 Task: Open Card Activity Network Diagram Review in Board Data Visualization Software to Workspace Employee Engagement and add a team member Softage.3@softage.net, a label Blue, a checklist Customer Relationship Management, an attachment from your computer, a color Blue and finally, add a card description 'Plan and execute company team-building retreat with a focus on work-life balance' and a comment 'Let us approach this task with a sense of enthusiasm and passion, embracing the challenge and the opportunity it presents.'. Add a start date 'Jan 07, 1900' with a due date 'Jan 14, 1900'
Action: Mouse moved to (462, 145)
Screenshot: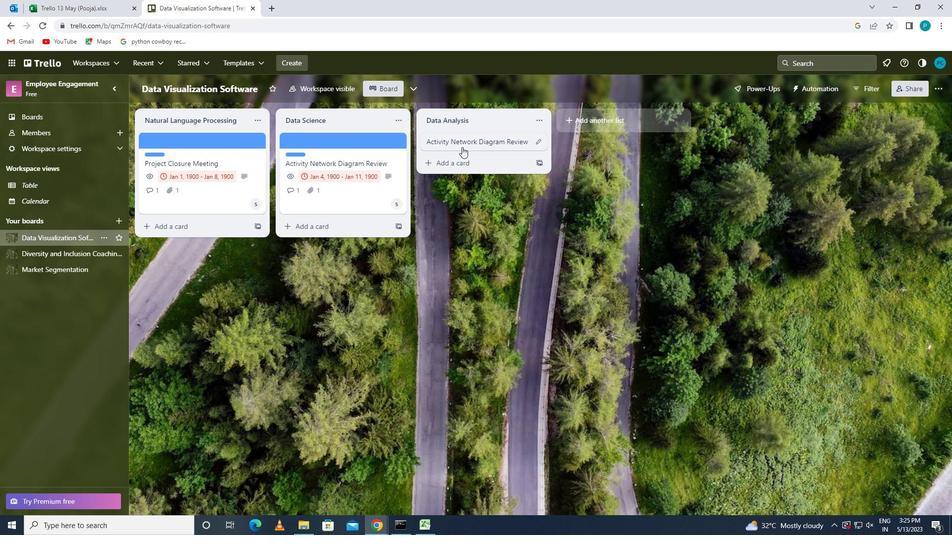 
Action: Mouse pressed left at (462, 145)
Screenshot: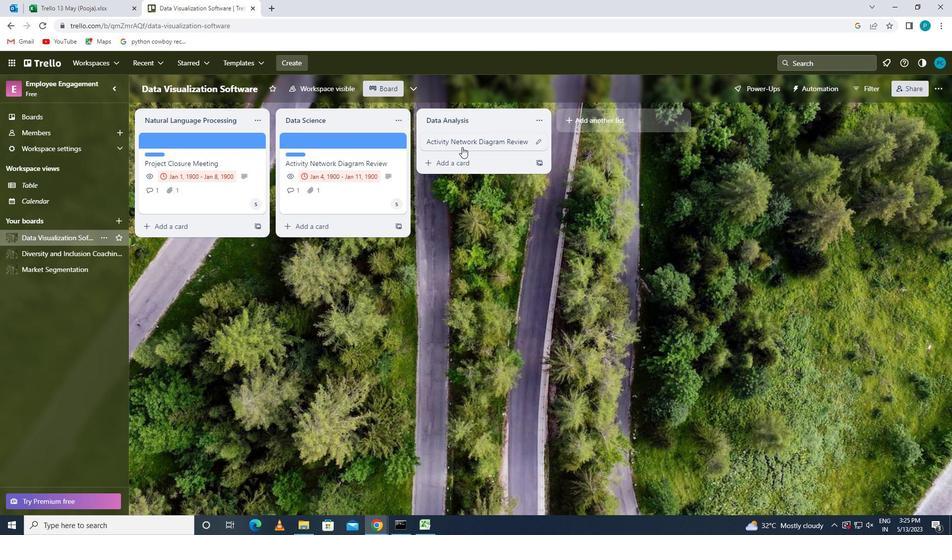 
Action: Mouse moved to (617, 172)
Screenshot: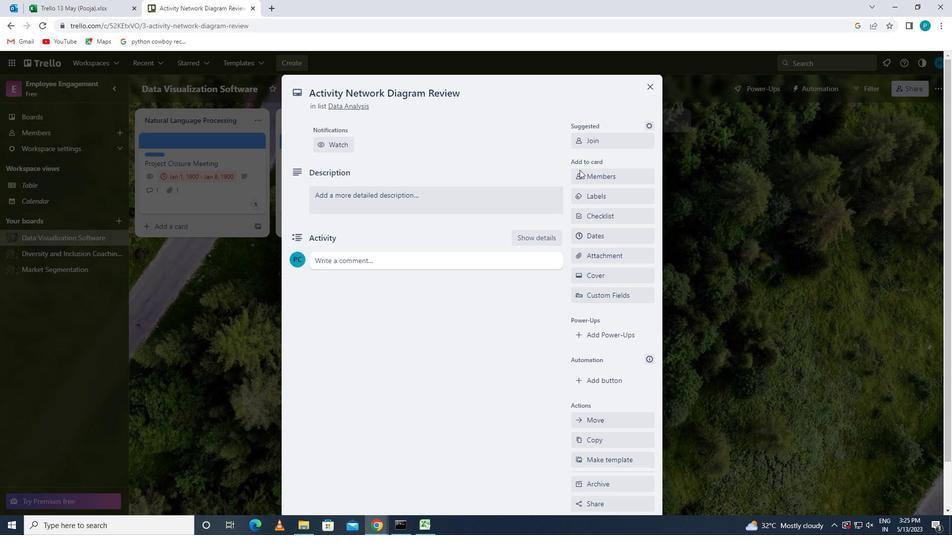 
Action: Mouse pressed left at (617, 172)
Screenshot: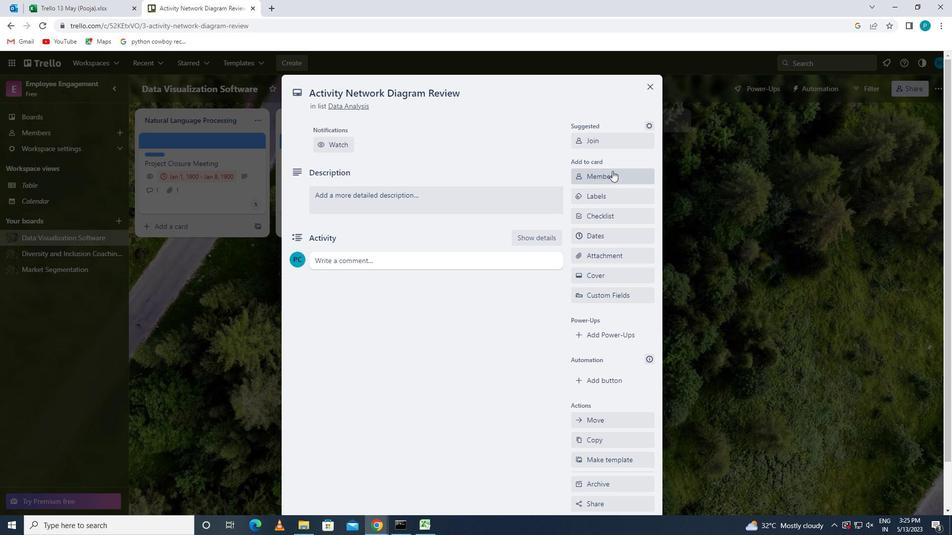 
Action: Key pressed <Key.caps_lock>s<Key.caps_lock>oftage.3<Key.shift>@SOFTAGE.NET
Screenshot: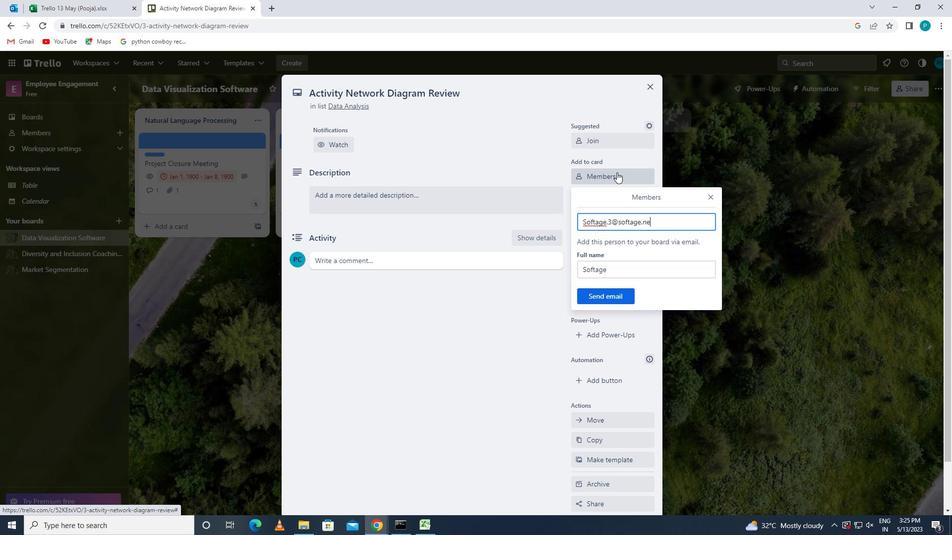 
Action: Mouse moved to (626, 291)
Screenshot: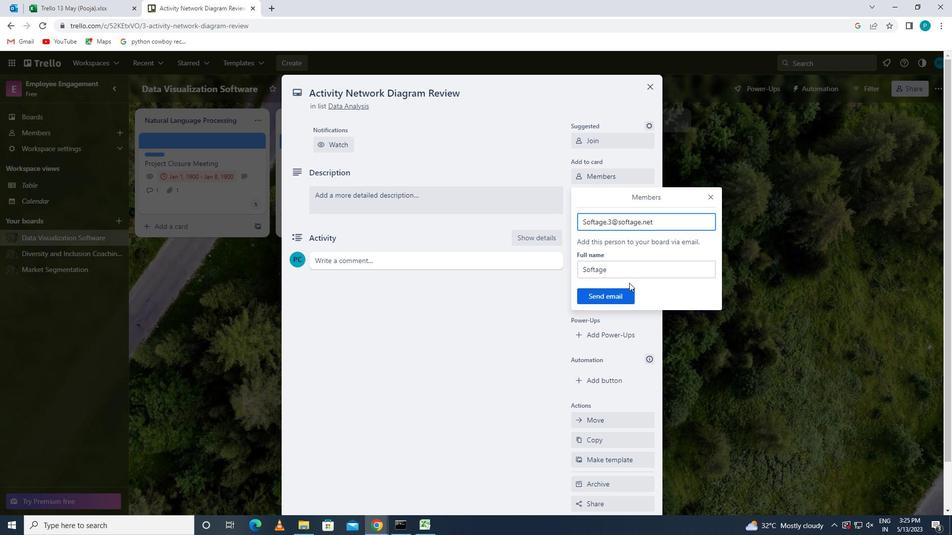 
Action: Mouse pressed left at (626, 291)
Screenshot: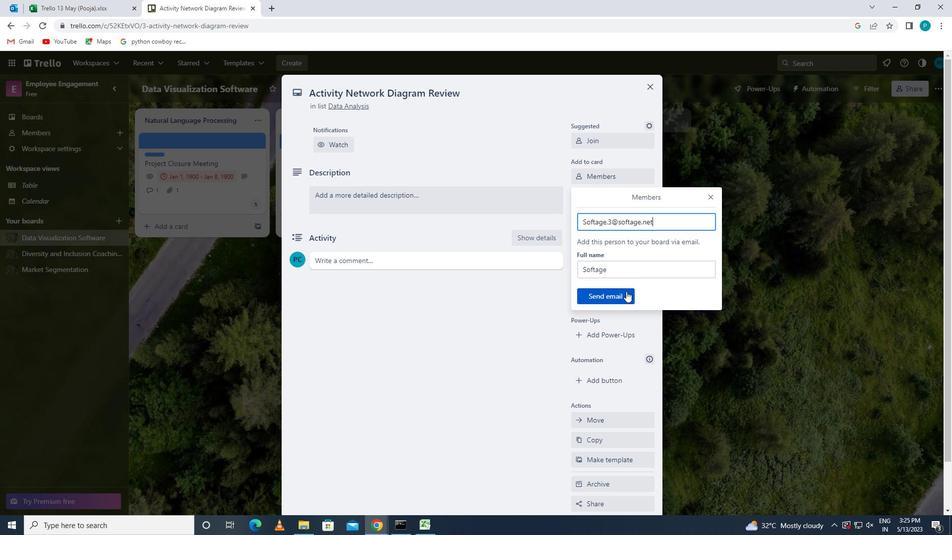 
Action: Mouse moved to (607, 203)
Screenshot: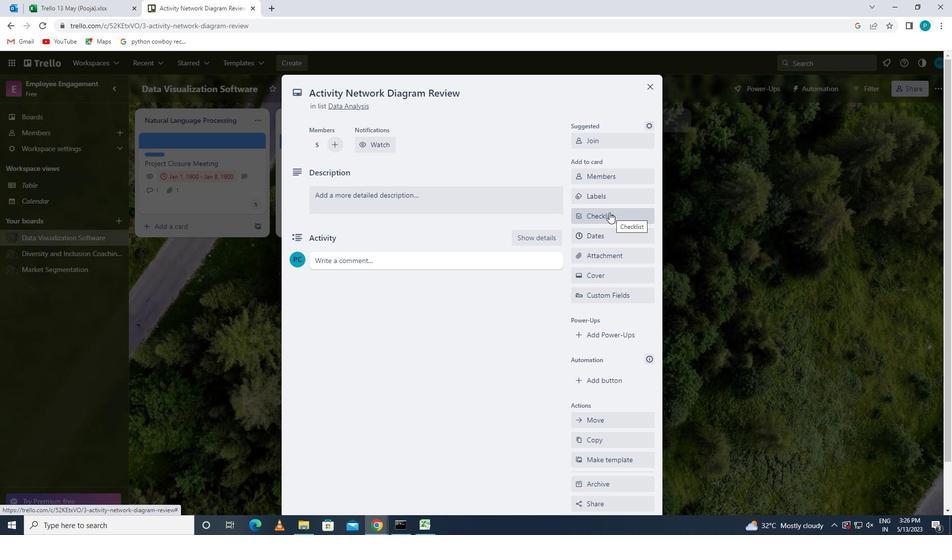 
Action: Mouse pressed left at (607, 203)
Screenshot: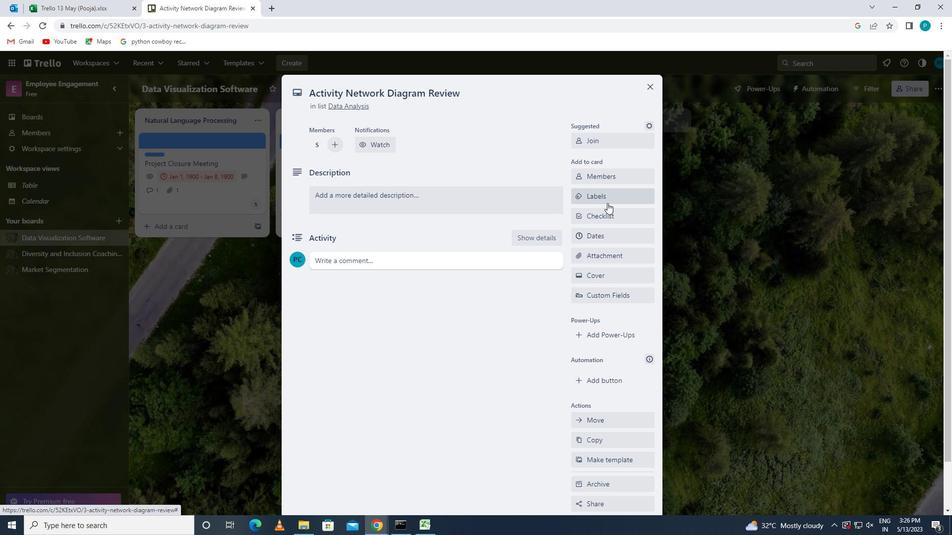 
Action: Mouse moved to (609, 389)
Screenshot: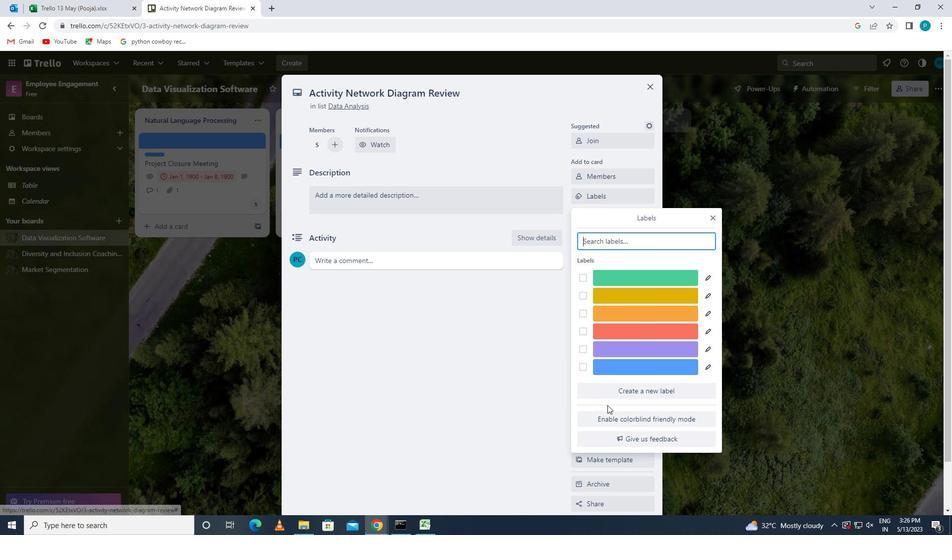 
Action: Mouse pressed left at (609, 389)
Screenshot: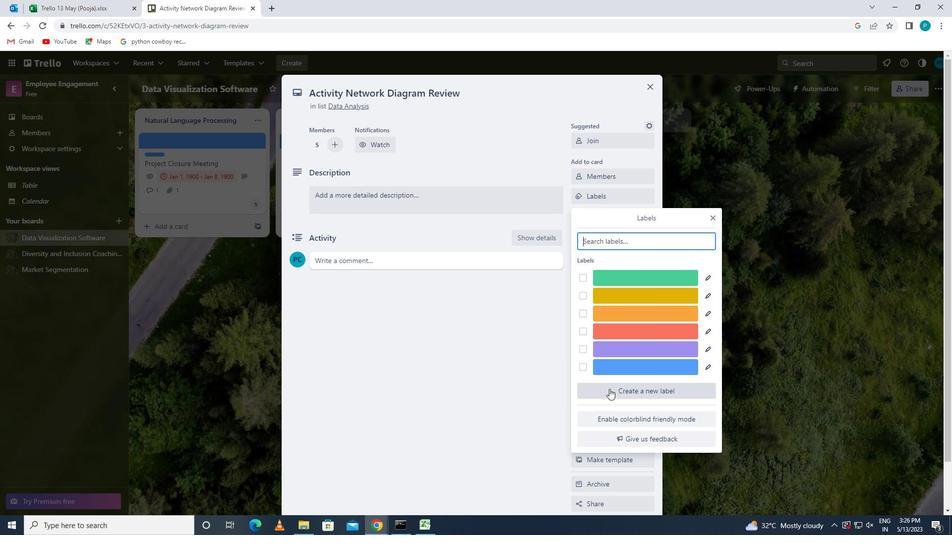 
Action: Mouse moved to (589, 411)
Screenshot: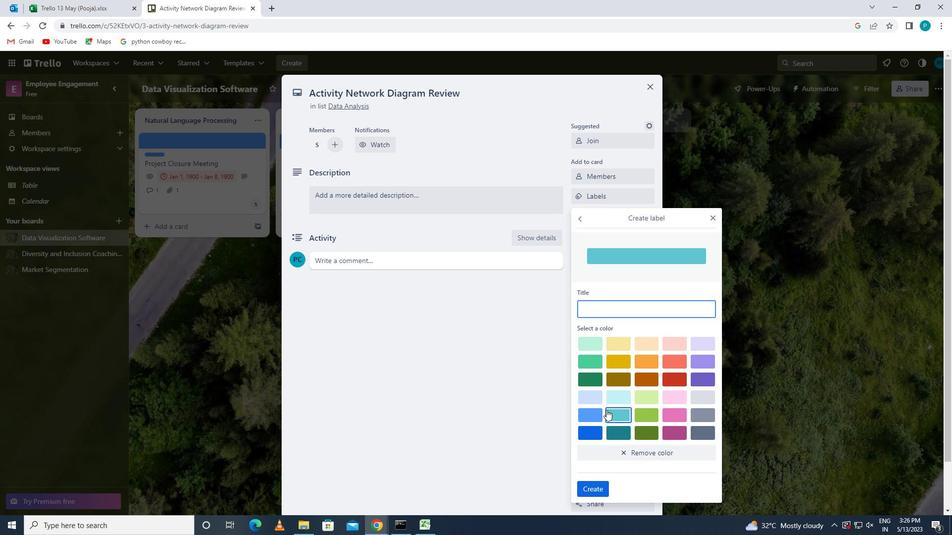 
Action: Mouse pressed left at (589, 411)
Screenshot: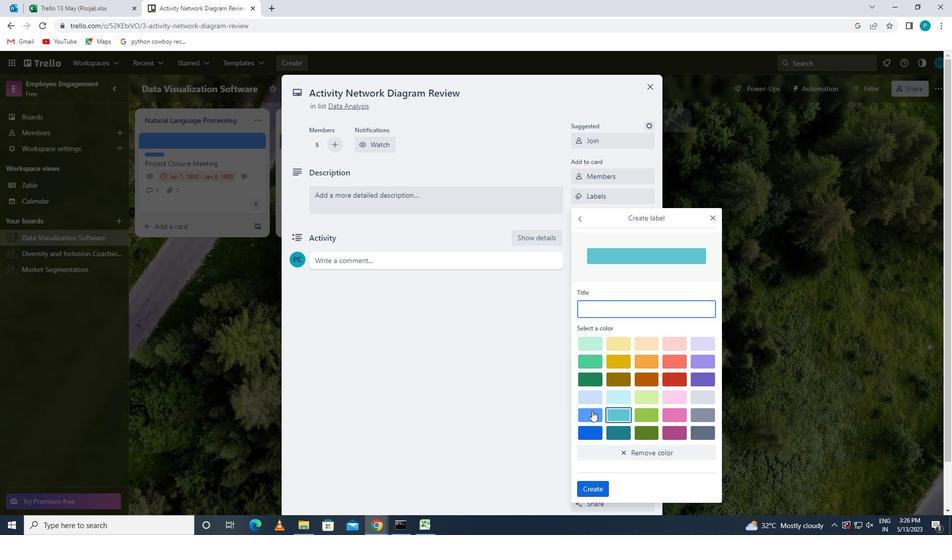 
Action: Mouse moved to (582, 486)
Screenshot: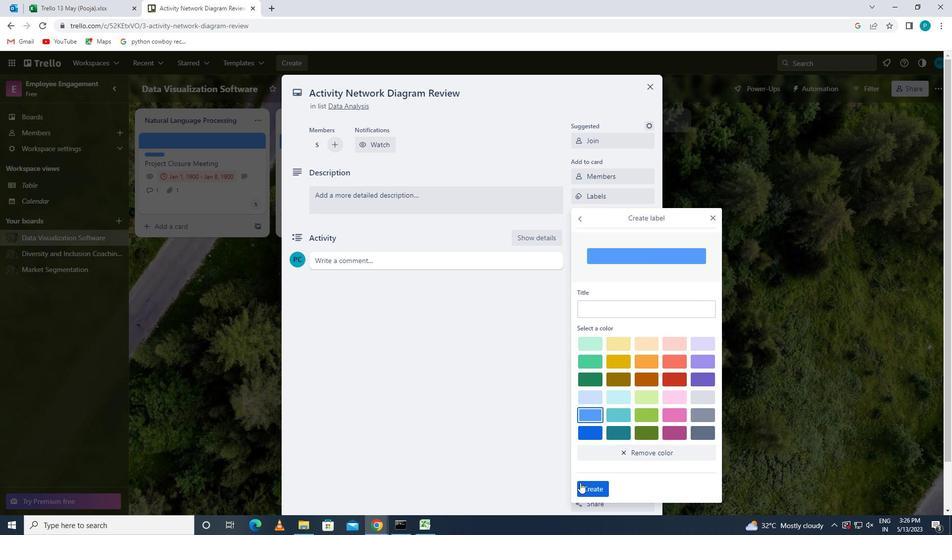 
Action: Mouse pressed left at (582, 486)
Screenshot: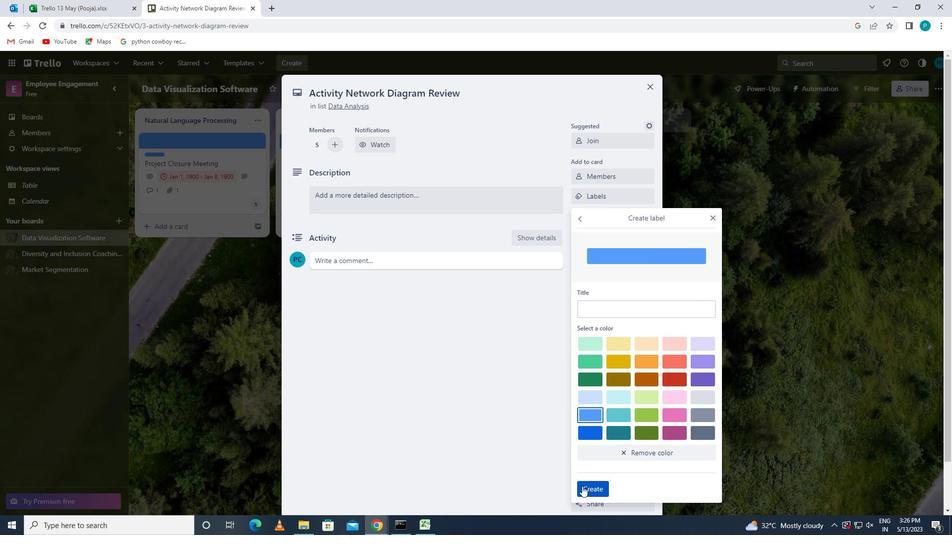 
Action: Mouse moved to (713, 218)
Screenshot: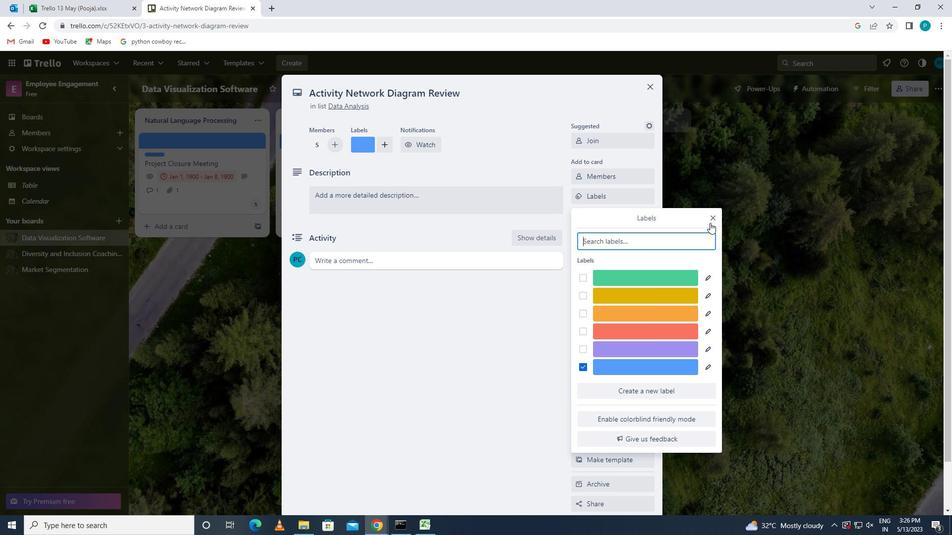 
Action: Mouse pressed left at (713, 218)
Screenshot: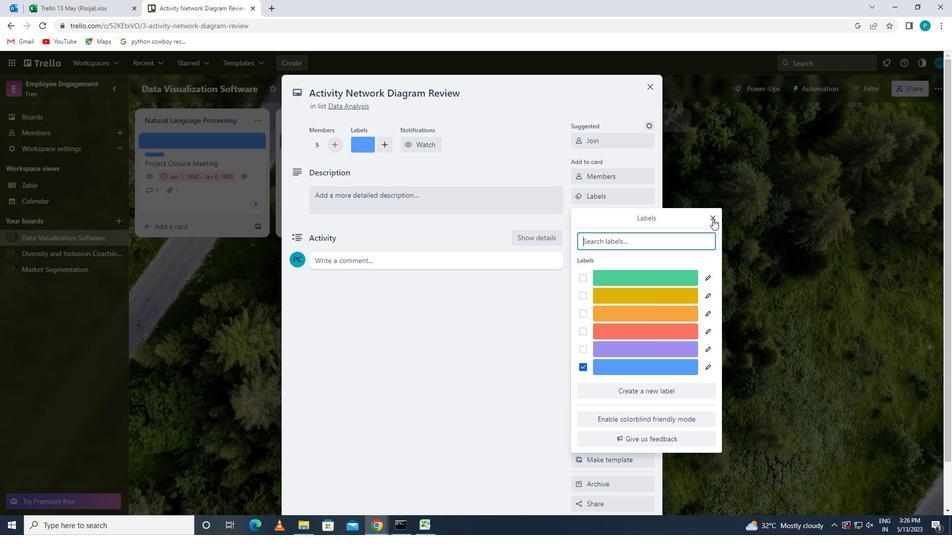 
Action: Mouse moved to (612, 213)
Screenshot: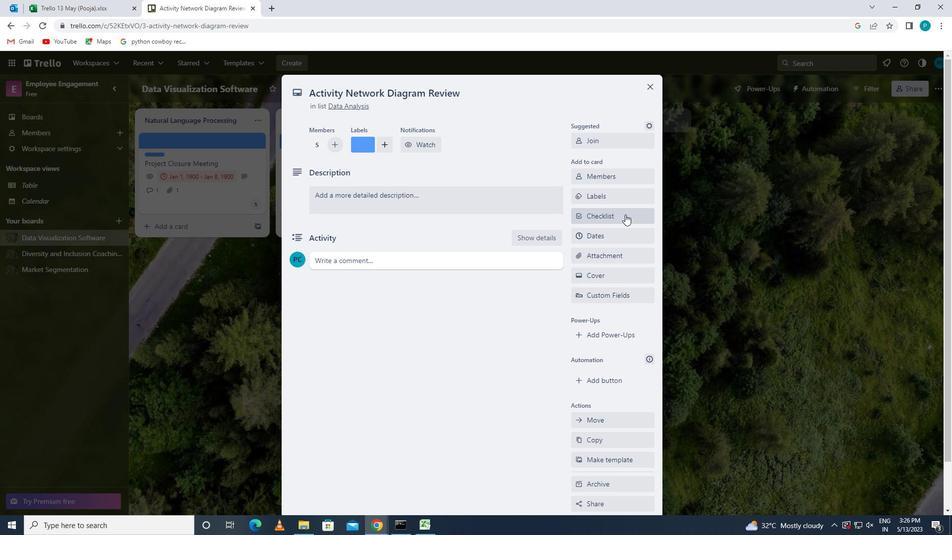 
Action: Mouse pressed left at (612, 213)
Screenshot: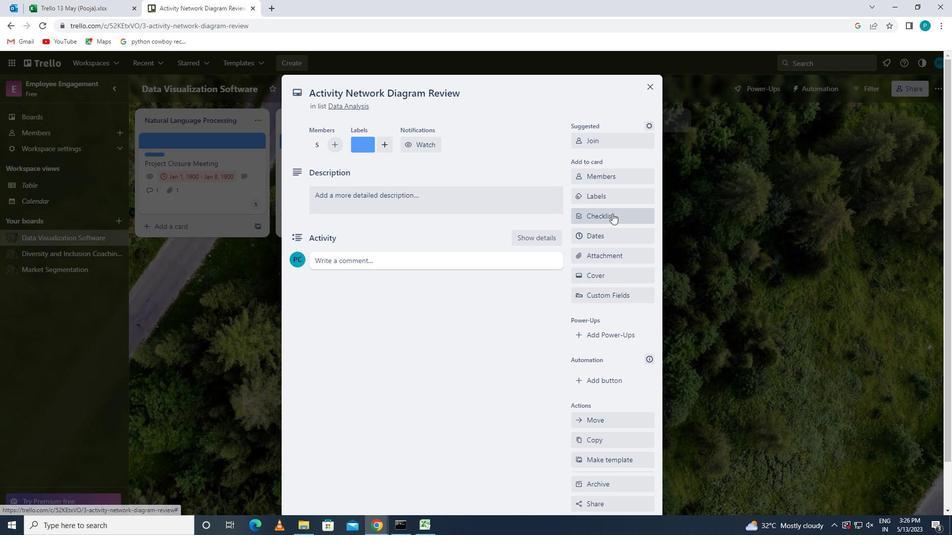 
Action: Mouse moved to (620, 260)
Screenshot: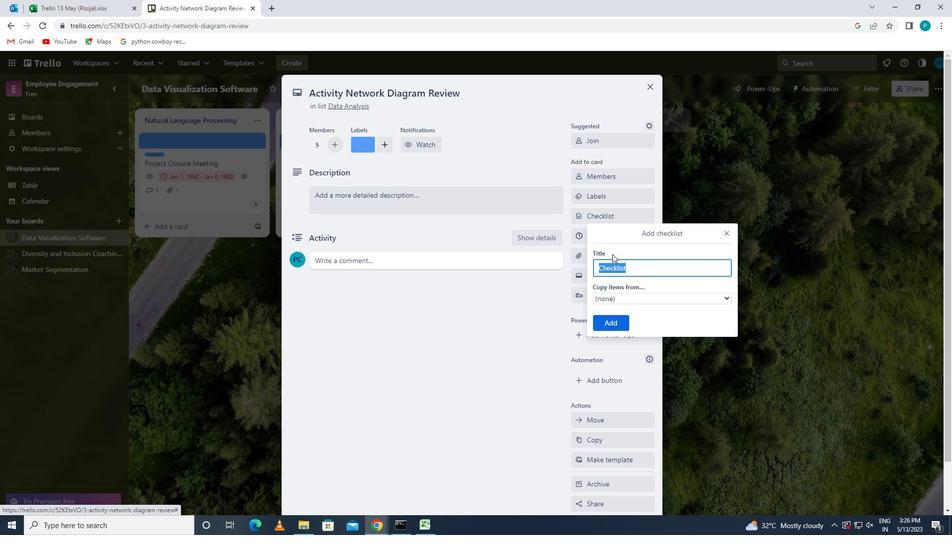 
Action: Key pressed <Key.caps_lock>C<Key.caps_lock>USTOMER<Key.space><Key.caps_lock>R<Key.caps_lock>ELATIONSHIP<Key.space><Key.caps_lock>M<Key.caps_lock>ANAGEMENT
Screenshot: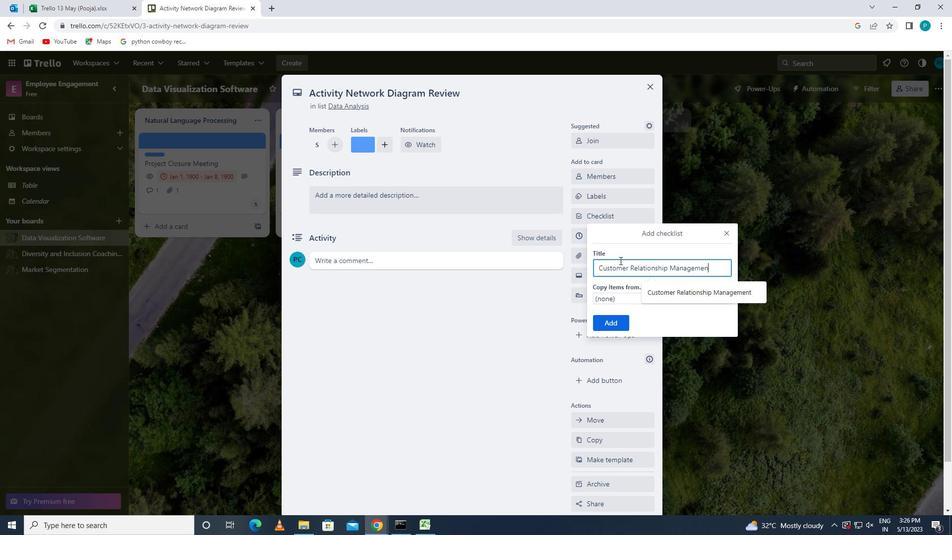 
Action: Mouse moved to (607, 317)
Screenshot: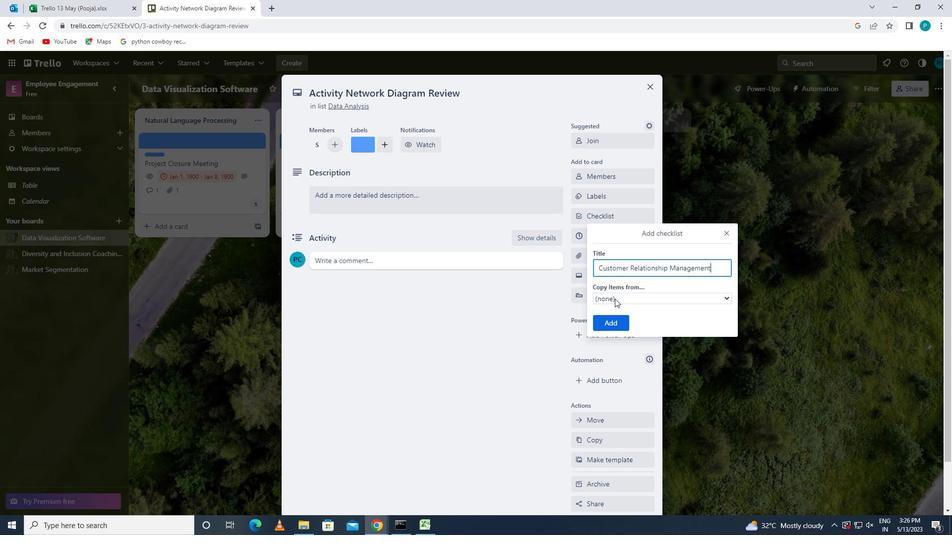 
Action: Mouse pressed left at (607, 317)
Screenshot: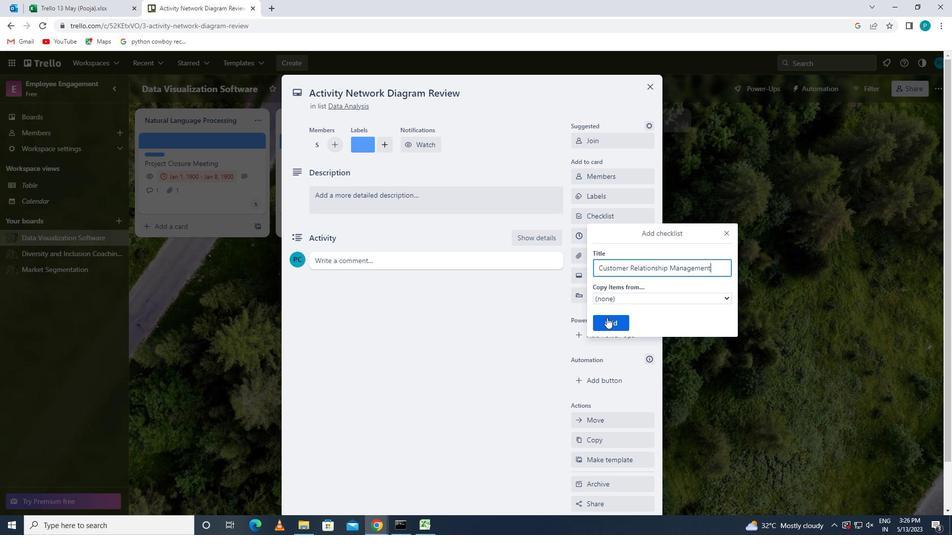 
Action: Mouse moved to (592, 254)
Screenshot: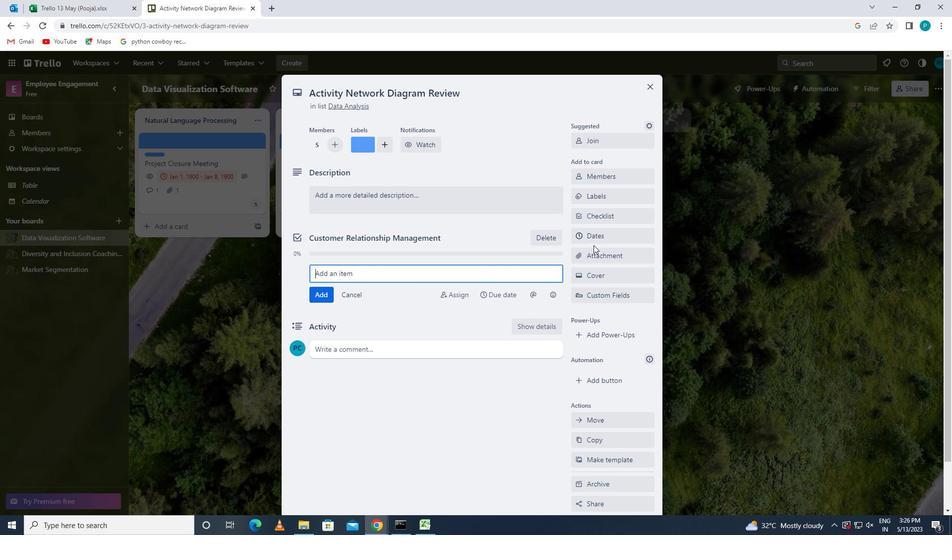 
Action: Mouse pressed left at (592, 254)
Screenshot: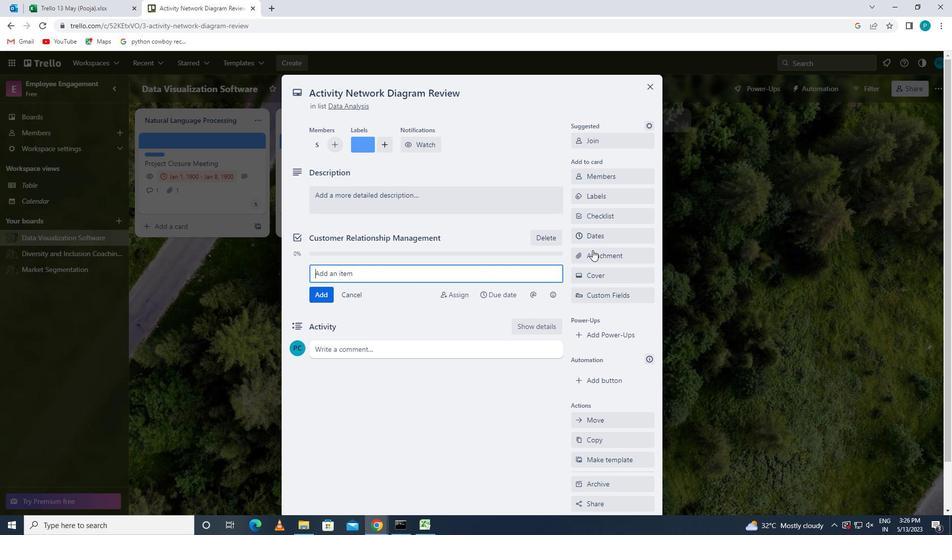 
Action: Mouse moved to (592, 295)
Screenshot: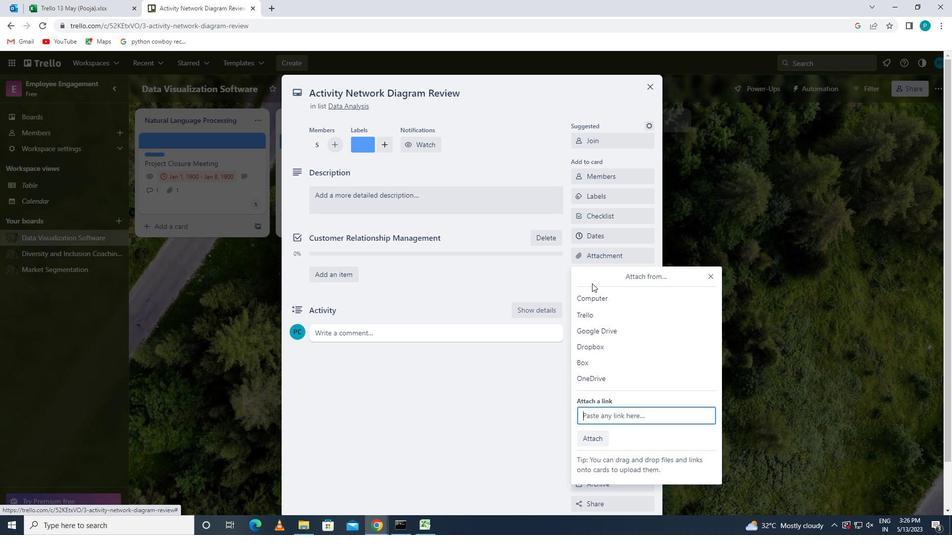 
Action: Mouse pressed left at (592, 295)
Screenshot: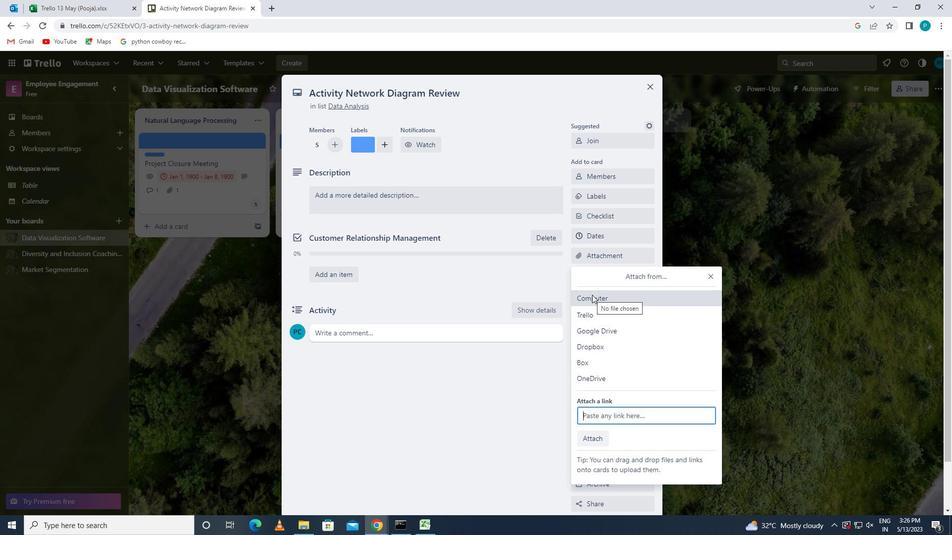 
Action: Mouse moved to (166, 75)
Screenshot: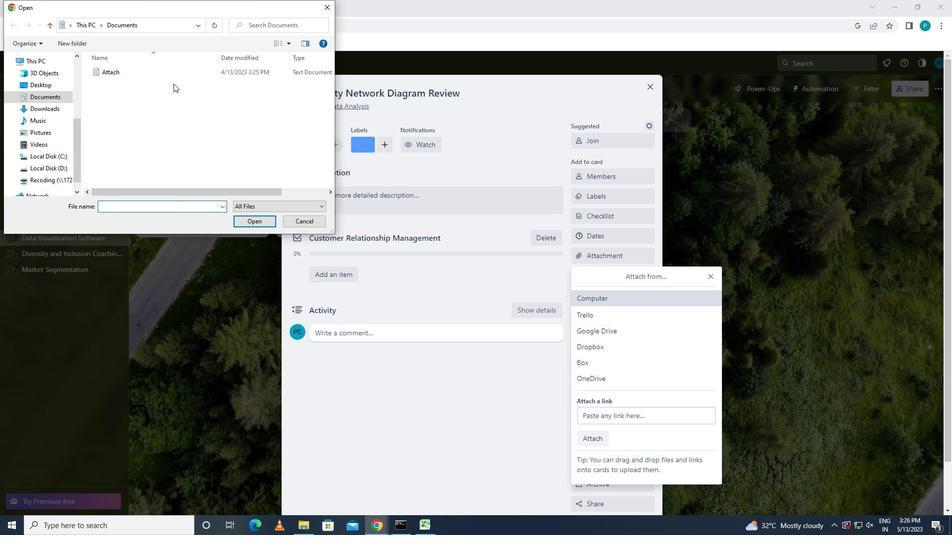 
Action: Mouse pressed left at (166, 75)
Screenshot: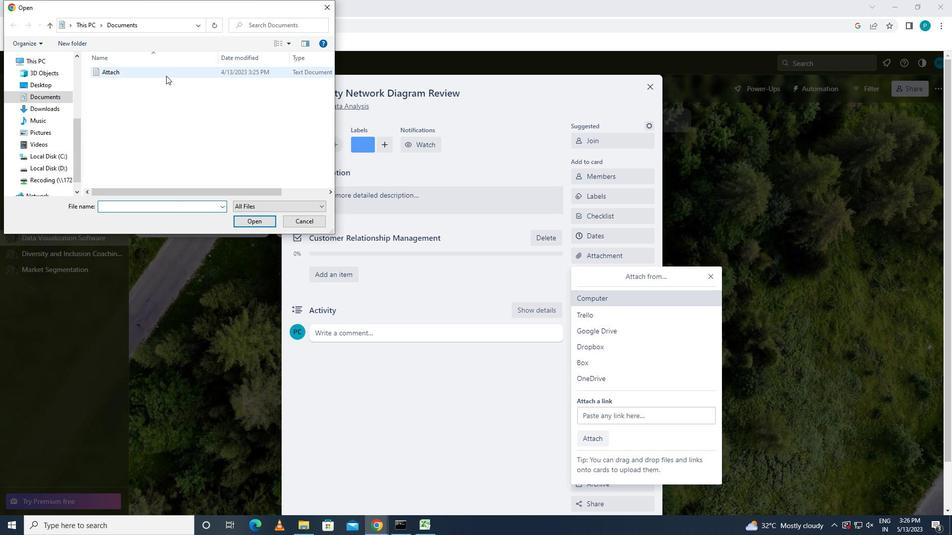 
Action: Mouse moved to (251, 221)
Screenshot: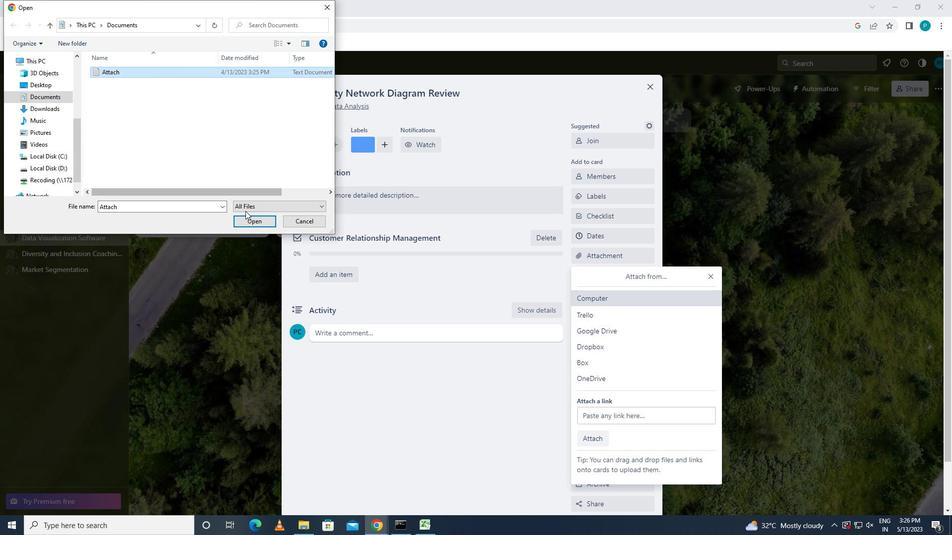 
Action: Mouse pressed left at (251, 221)
Screenshot: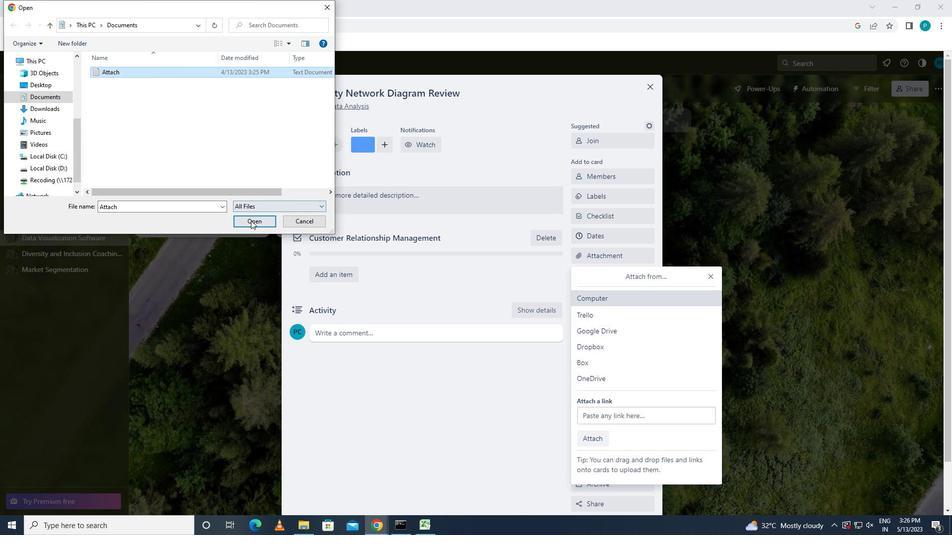 
Action: Mouse moved to (613, 276)
Screenshot: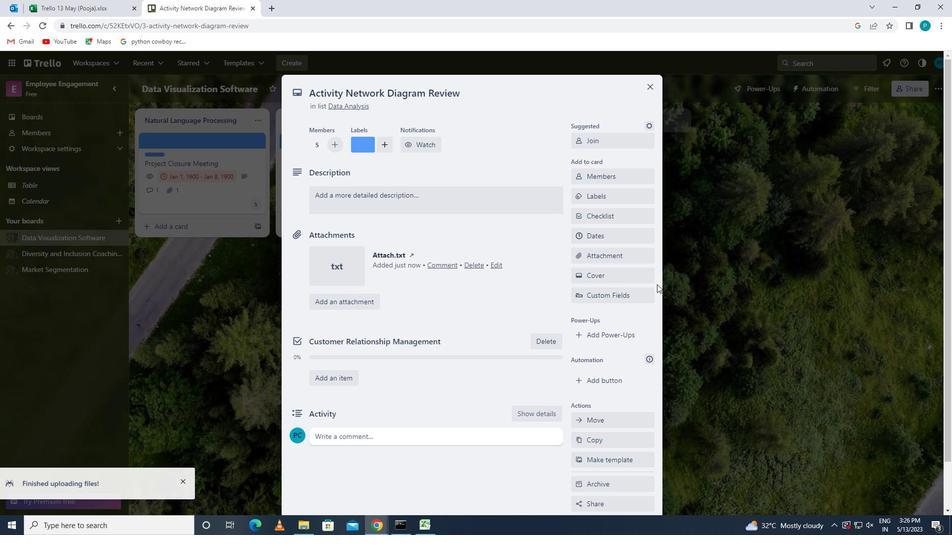 
Action: Mouse pressed left at (613, 276)
Screenshot: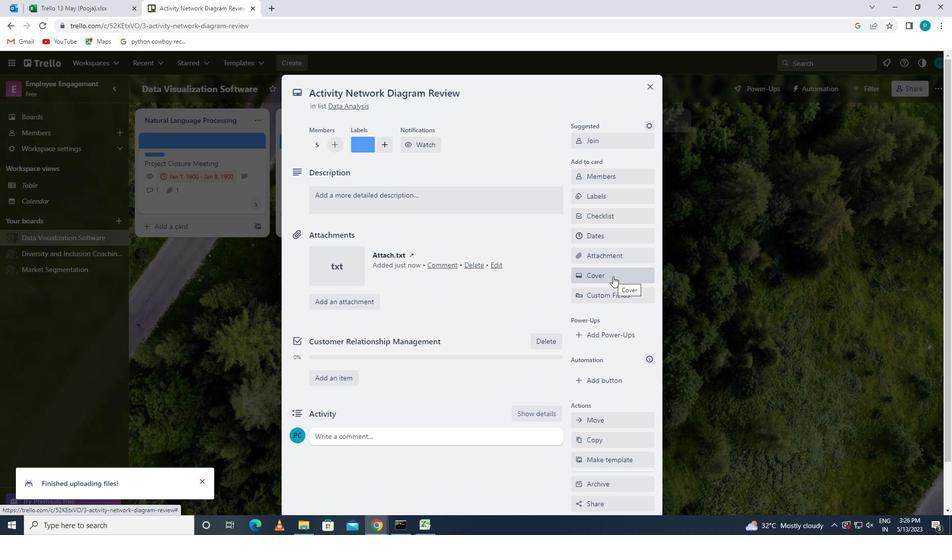 
Action: Mouse moved to (593, 336)
Screenshot: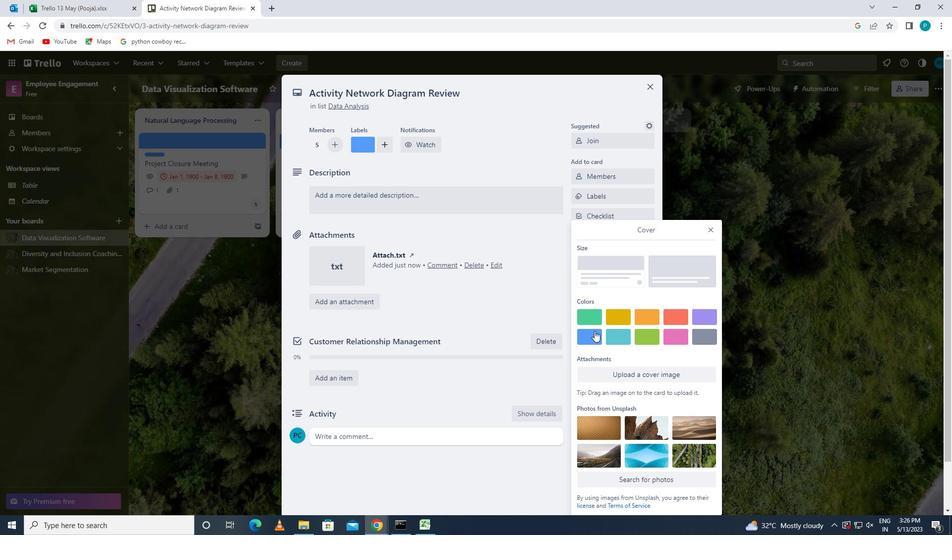 
Action: Mouse pressed left at (593, 336)
Screenshot: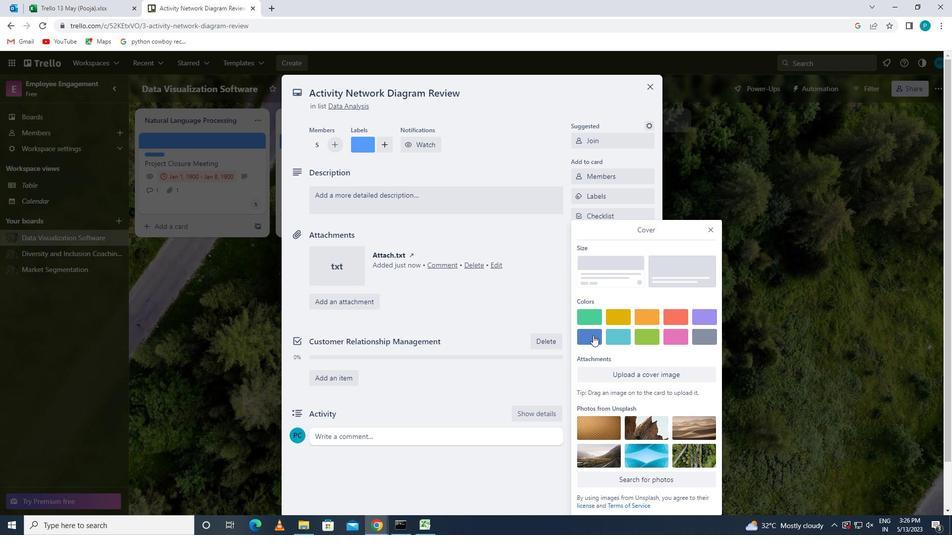 
Action: Mouse moved to (708, 207)
Screenshot: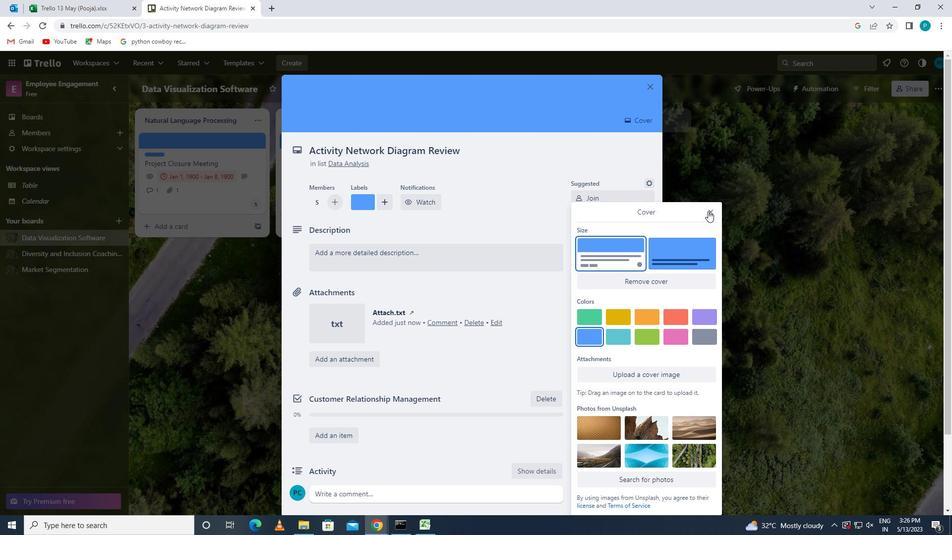 
Action: Mouse pressed left at (708, 207)
Screenshot: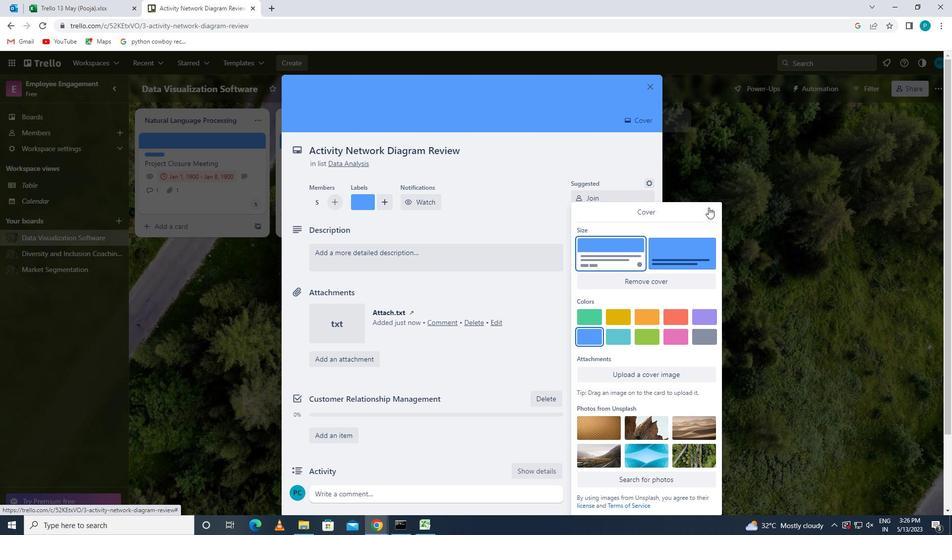 
Action: Mouse moved to (414, 261)
Screenshot: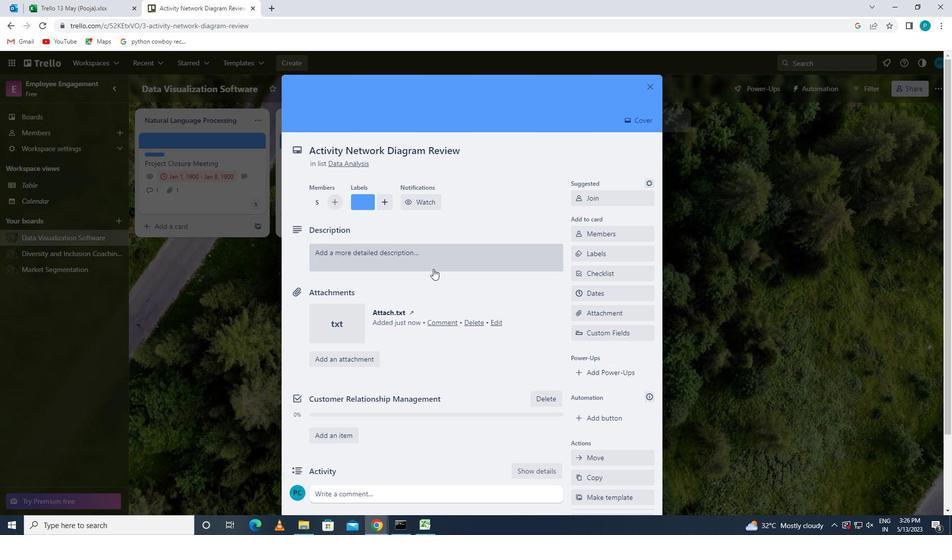 
Action: Mouse pressed left at (414, 261)
Screenshot: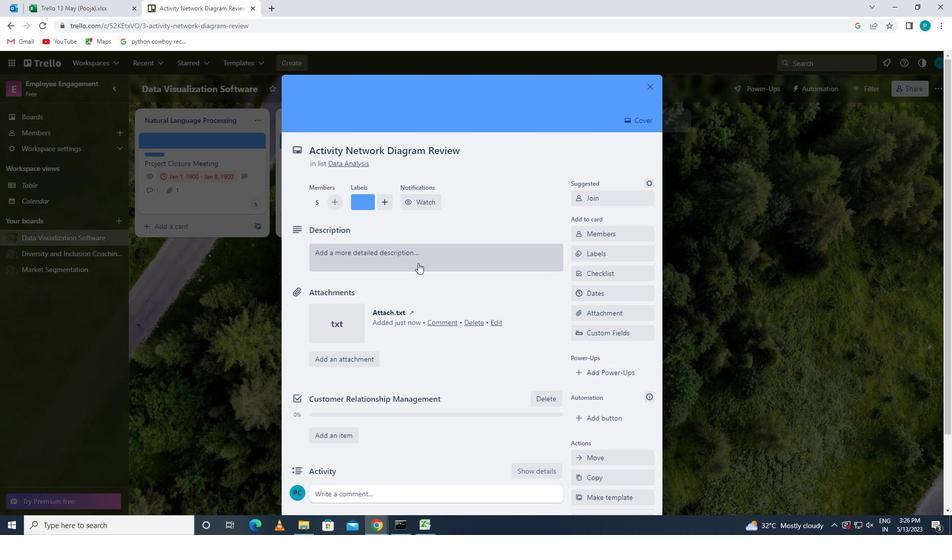 
Action: Key pressed <Key.caps_lock>P<Key.caps_lock>LAN<Key.space>AND<Key.space>EXECUTE<Key.space>COMPANY<Key.space>TEAM-BUILDING<Key.space>RETREAT<Key.space>WIH<Key.space><Key.backspace><Key.backspace>TH<Key.space>A<Key.space>FOCUS<Key.space>ON<Key.space>WORK<Key.space><Key.backspace>-LIFE<Key.space>BALANCE
Screenshot: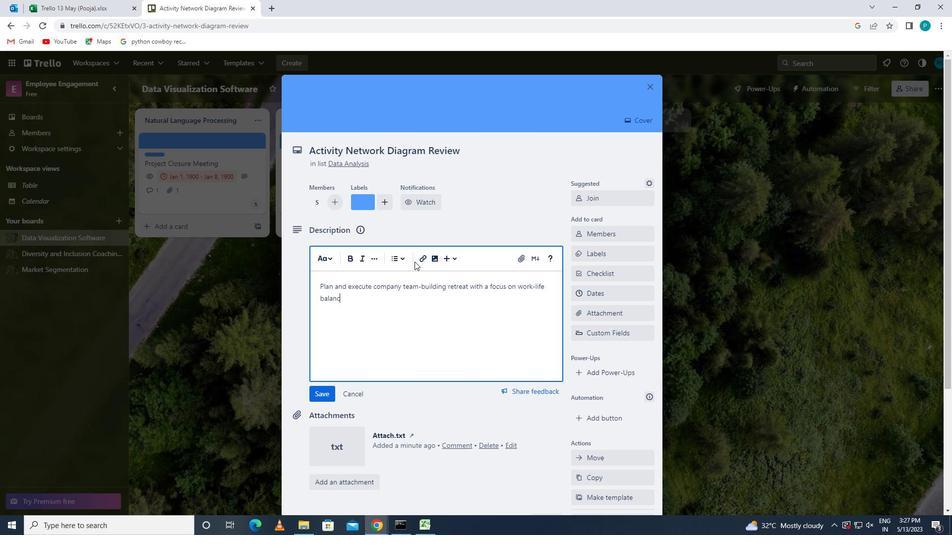 
Action: Mouse moved to (320, 393)
Screenshot: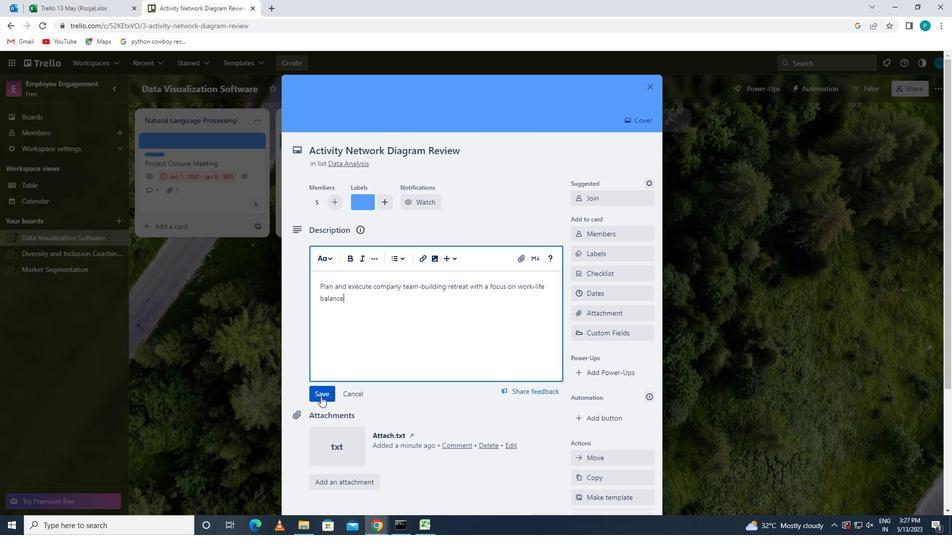 
Action: Mouse pressed left at (320, 393)
Screenshot: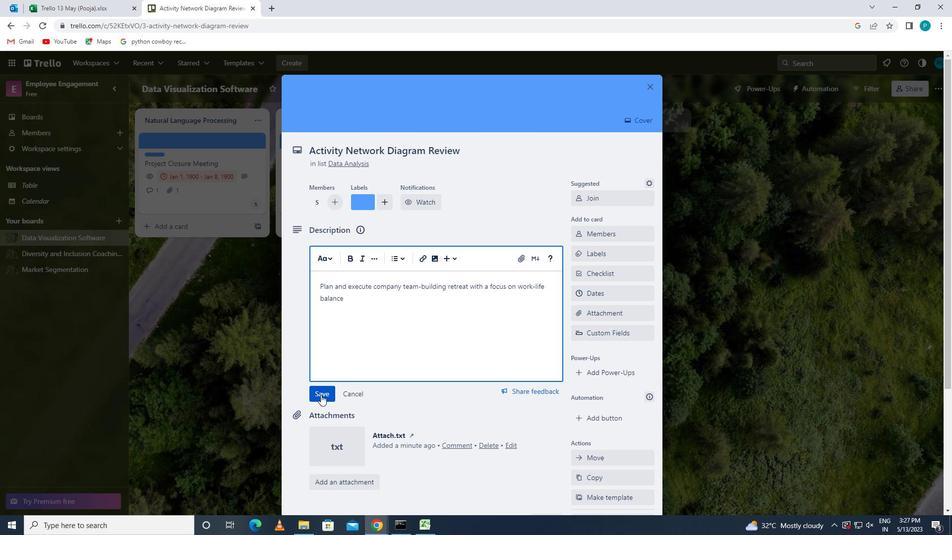 
Action: Mouse moved to (484, 415)
Screenshot: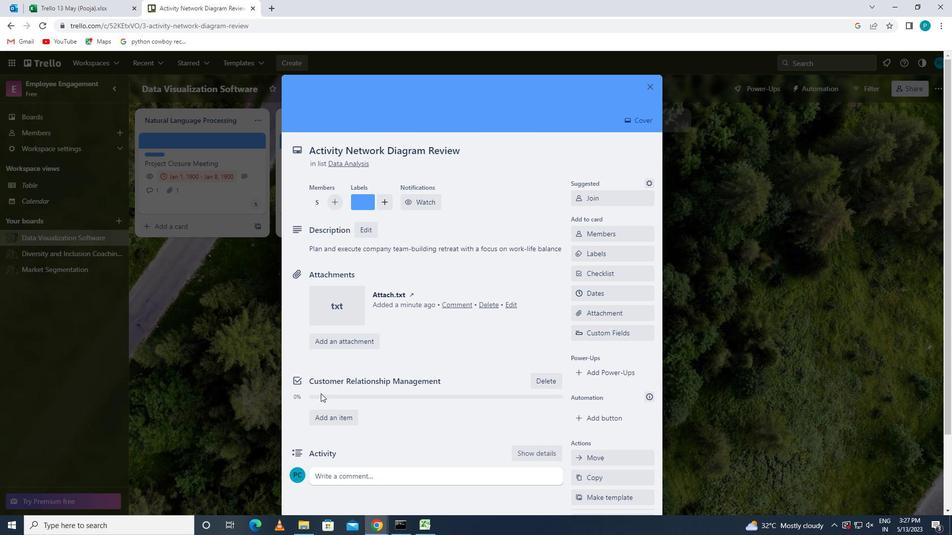 
Action: Mouse scrolled (484, 415) with delta (0, 0)
Screenshot: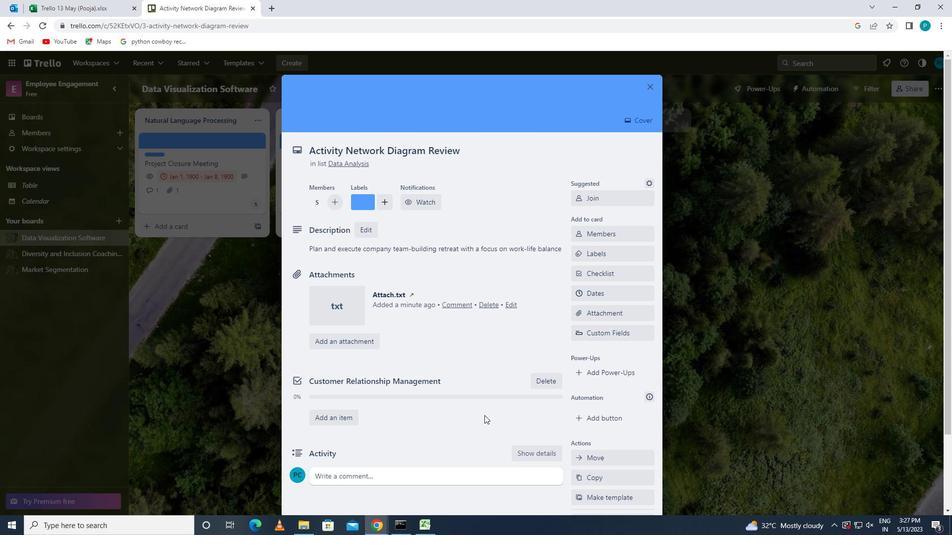 
Action: Mouse scrolled (484, 415) with delta (0, 0)
Screenshot: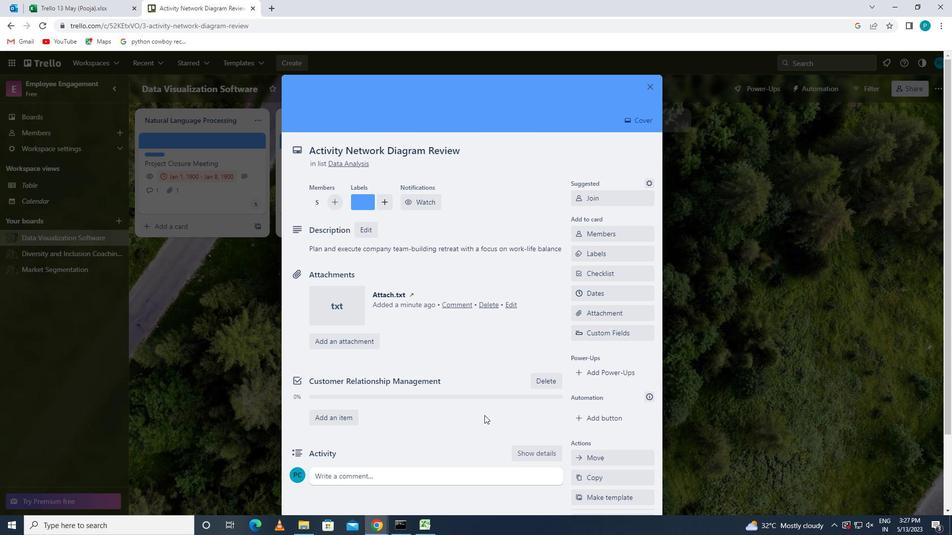 
Action: Mouse scrolled (484, 415) with delta (0, 0)
Screenshot: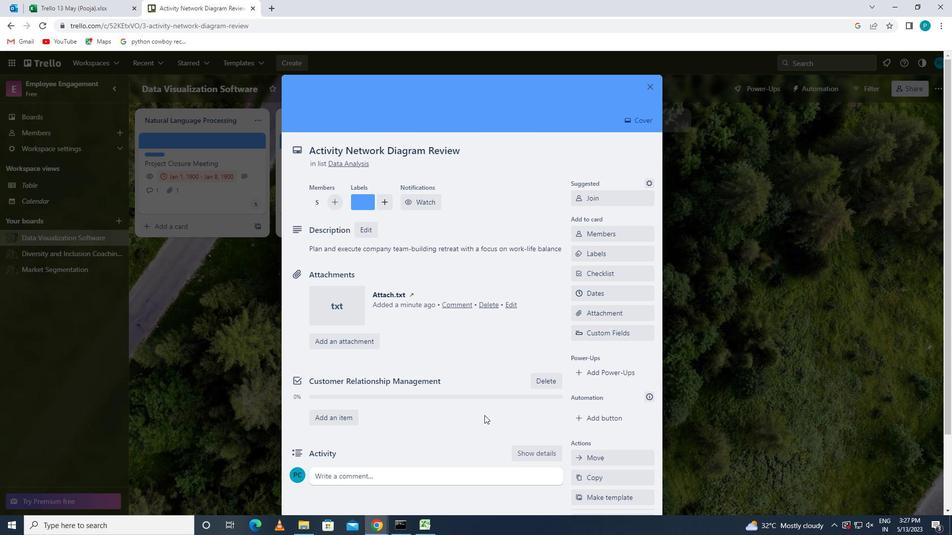 
Action: Mouse moved to (449, 384)
Screenshot: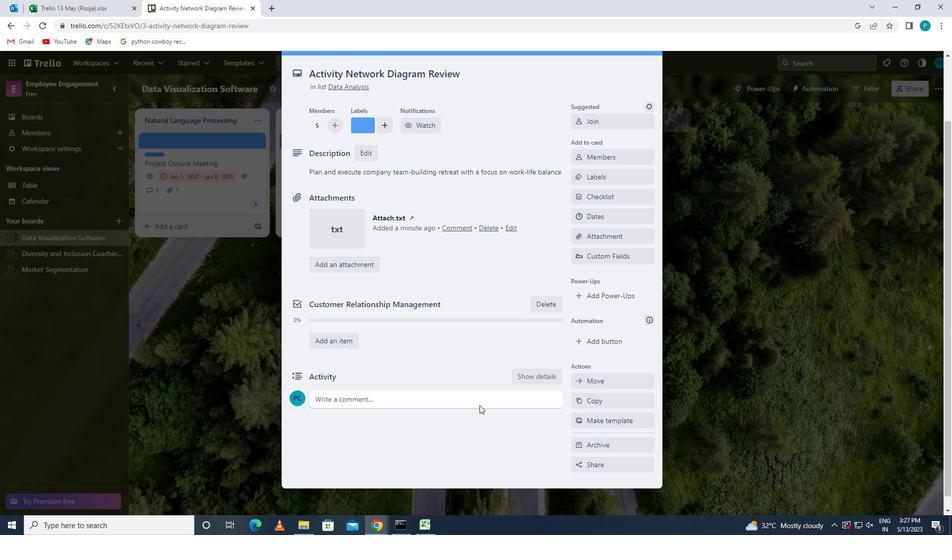 
Action: Mouse pressed left at (449, 384)
Screenshot: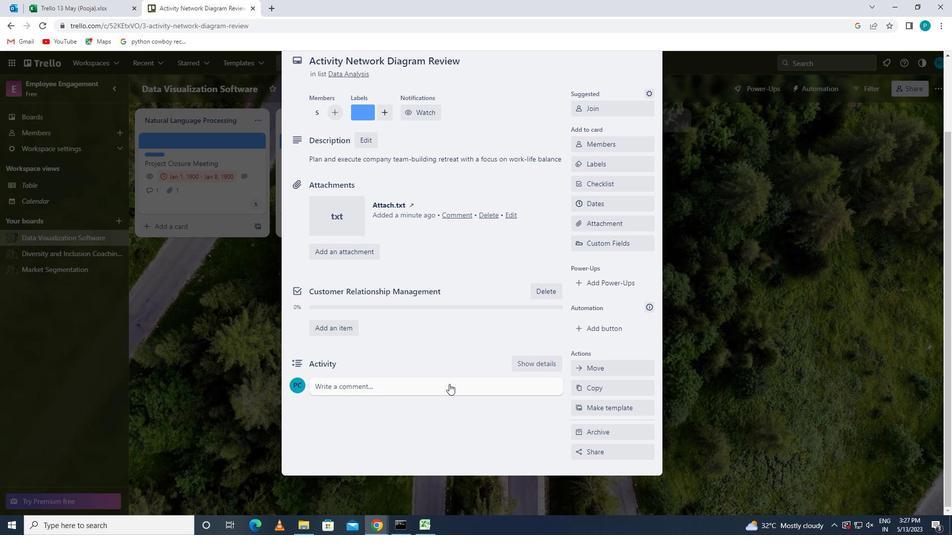 
Action: Key pressed <Key.caps_lock>L<Key.caps_lock>ET<Key.space>US<Key.space>APPROACH<Key.space>THIS<Key.space>TASK<Key.space>WITH<Key.space>A<Key.space>SENSE<Key.space>I<Key.backspace>OF<Key.space>ENTHUSISAM<Key.backspace><Key.backspace><Key.backspace>ASM<Key.space>AND<Key.space>PASSION,<Key.space>EMR<Key.backspace>BRACING<Key.space>THE<Key.space>CHALLENGE<Key.space>AND<Key.space>THE<Key.space>OPPORTUNITY<Key.space>IT<Key.space>PRESENTS
Screenshot: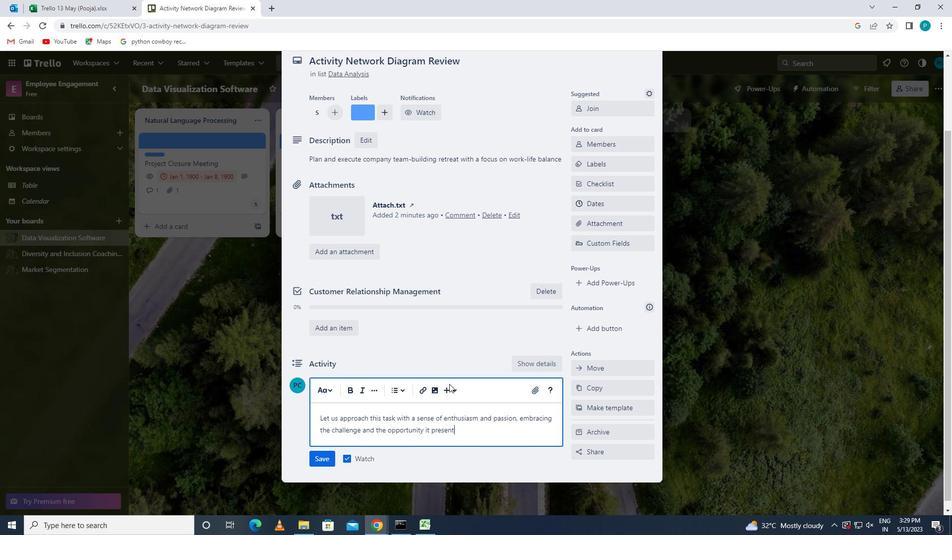 
Action: Mouse moved to (326, 459)
Screenshot: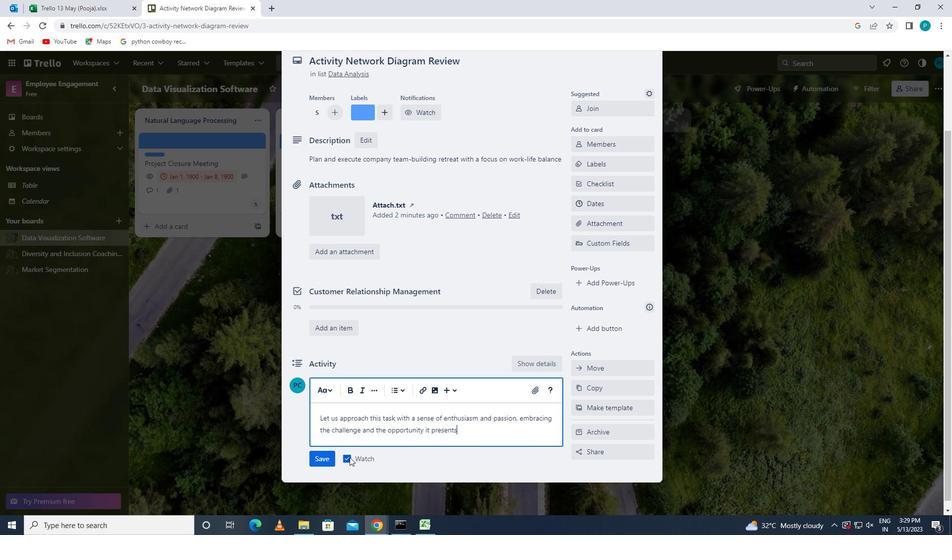 
Action: Mouse pressed left at (326, 459)
Screenshot: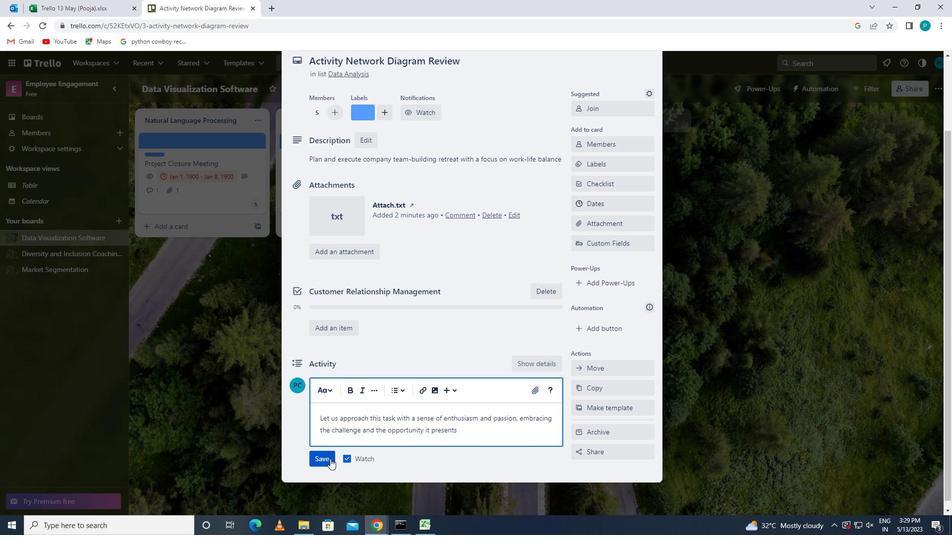 
Action: Mouse moved to (615, 208)
Screenshot: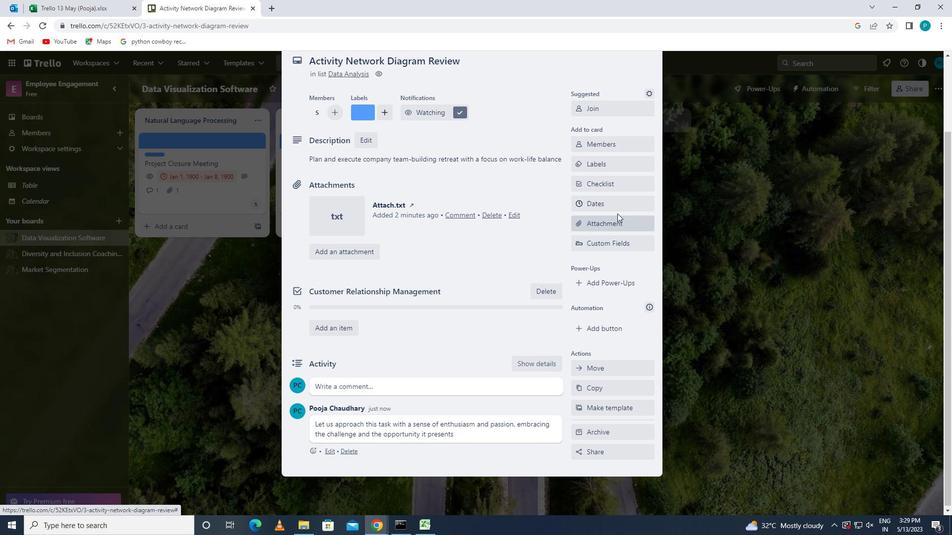 
Action: Mouse pressed left at (615, 208)
Screenshot: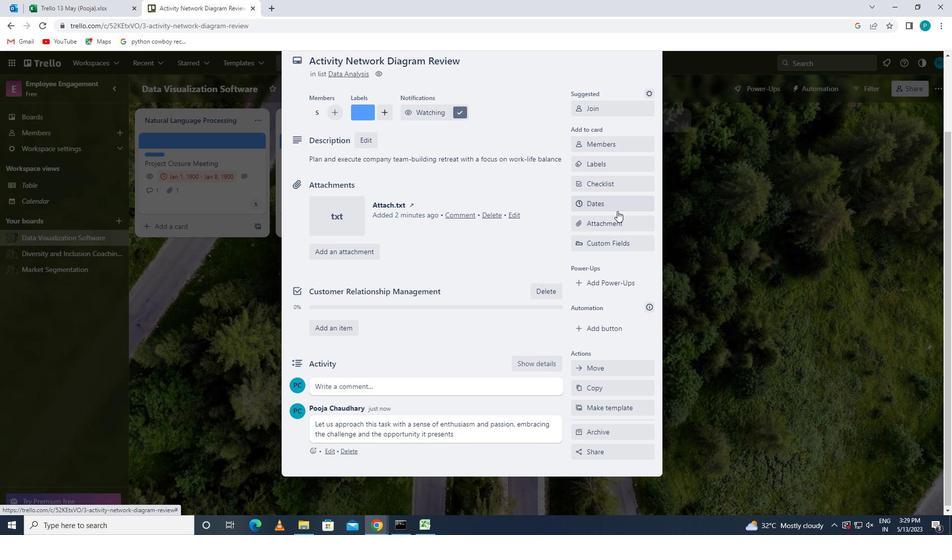 
Action: Mouse moved to (580, 267)
Screenshot: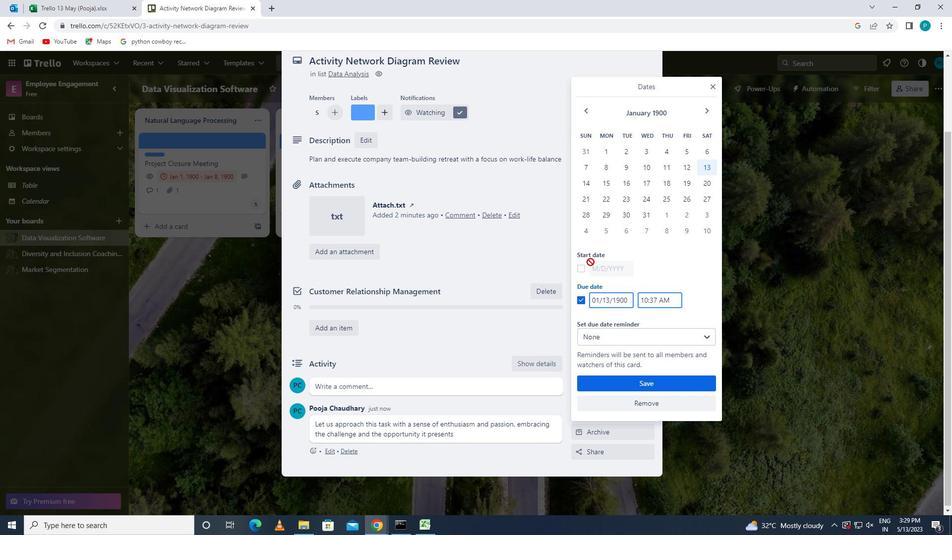 
Action: Mouse pressed left at (580, 267)
Screenshot: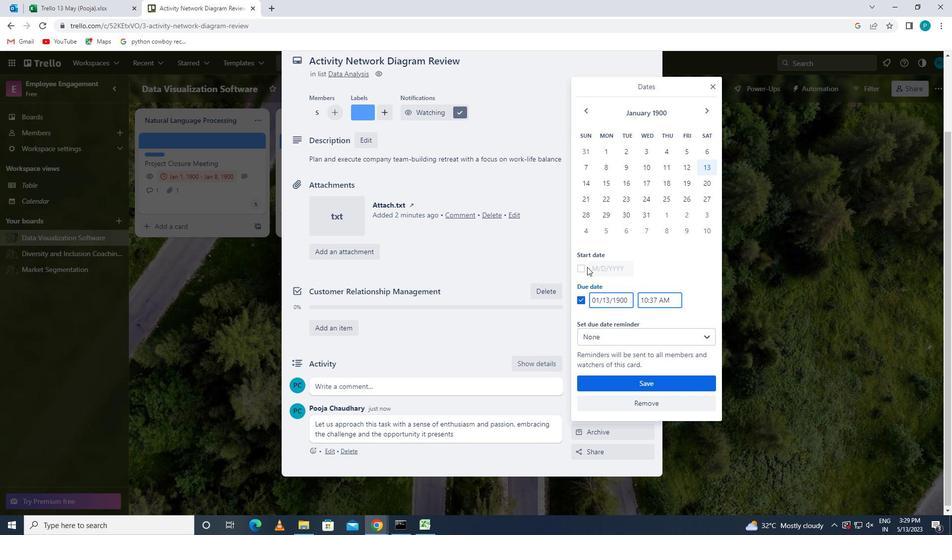
Action: Mouse moved to (592, 267)
Screenshot: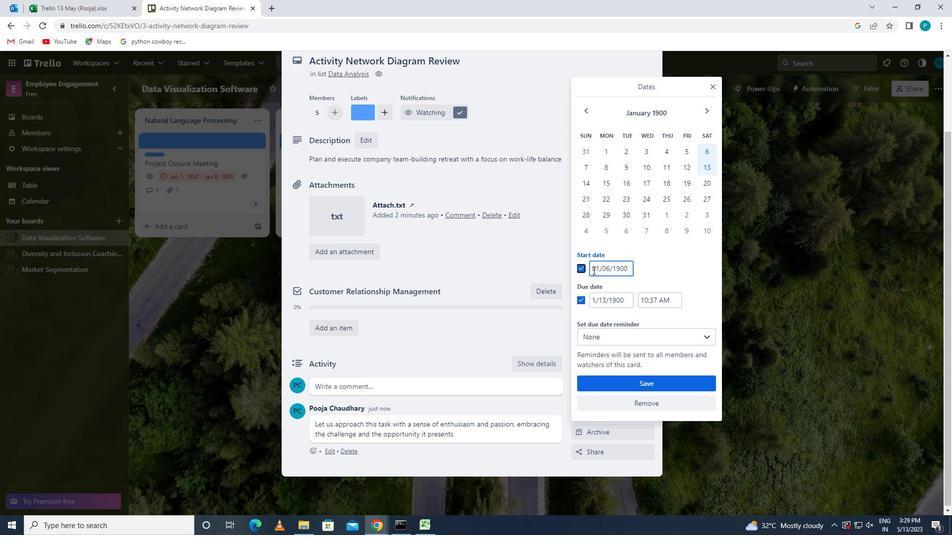 
Action: Mouse pressed left at (592, 267)
Screenshot: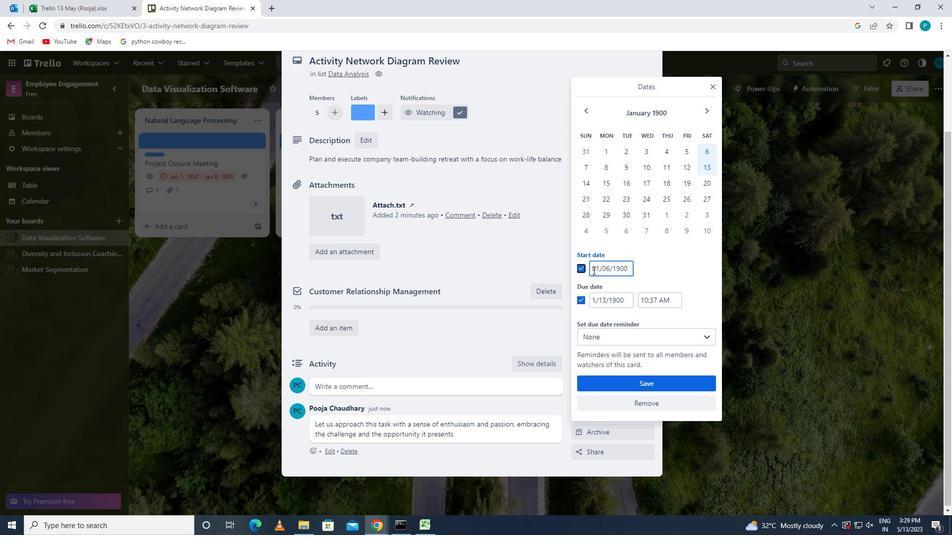 
Action: Mouse moved to (647, 267)
Screenshot: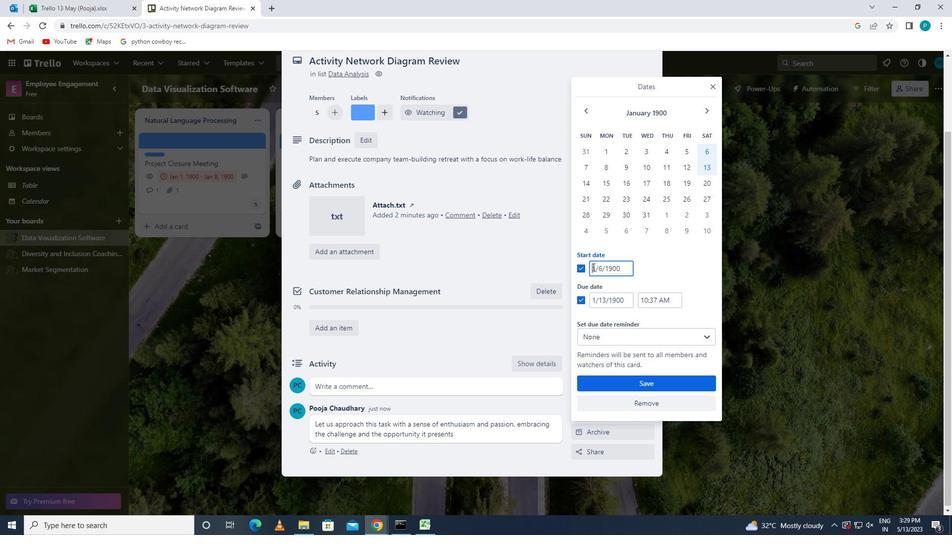 
Action: Key pressed 1/7/1900
Screenshot: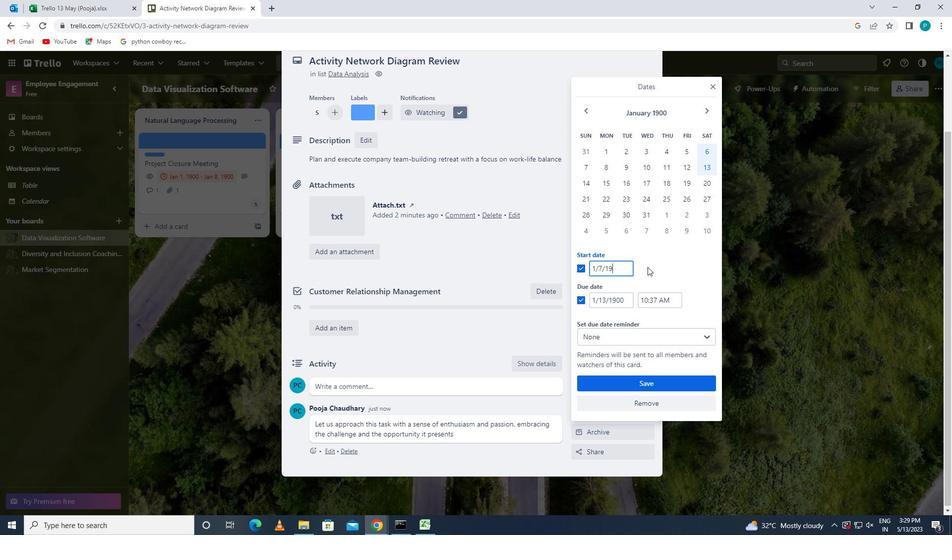 
Action: Mouse moved to (590, 299)
Screenshot: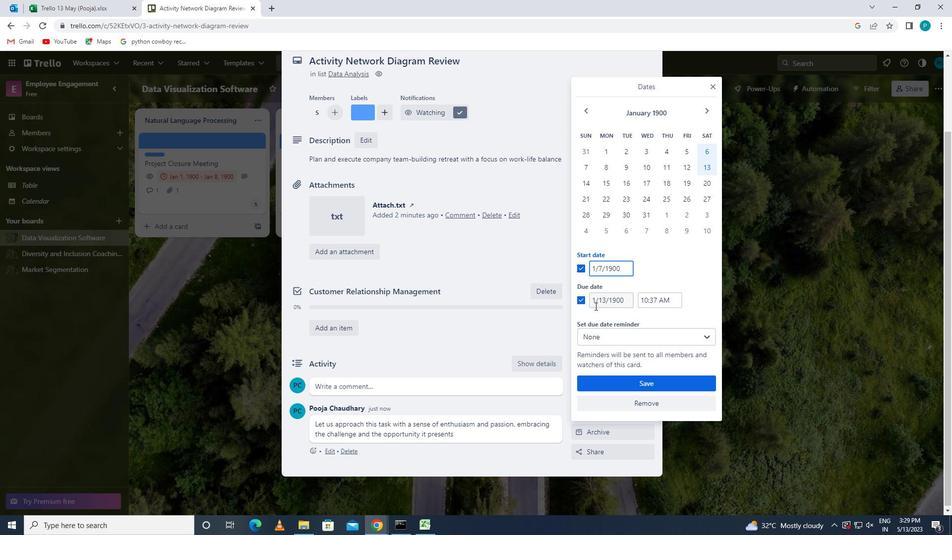
Action: Mouse pressed left at (590, 299)
Screenshot: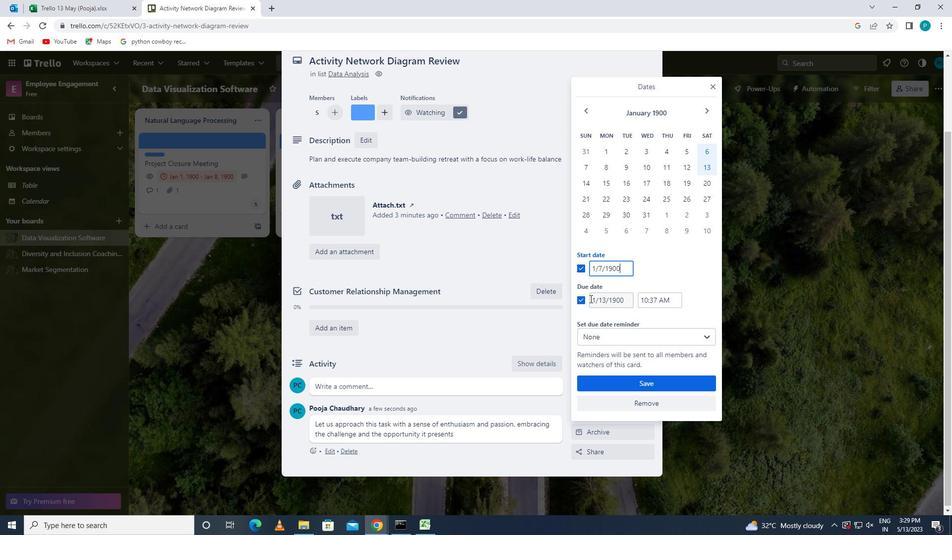 
Action: Mouse moved to (625, 303)
Screenshot: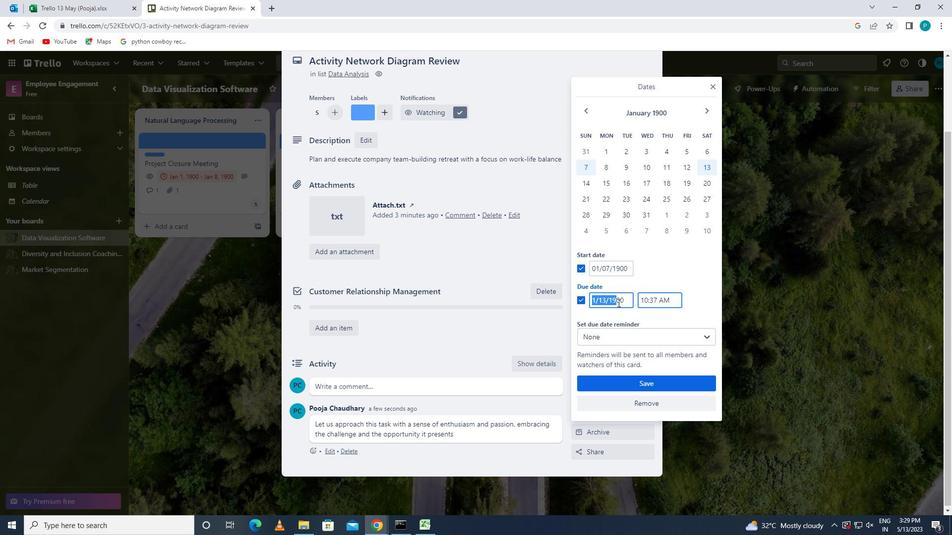 
Action: Key pressed 1/14/1900
Screenshot: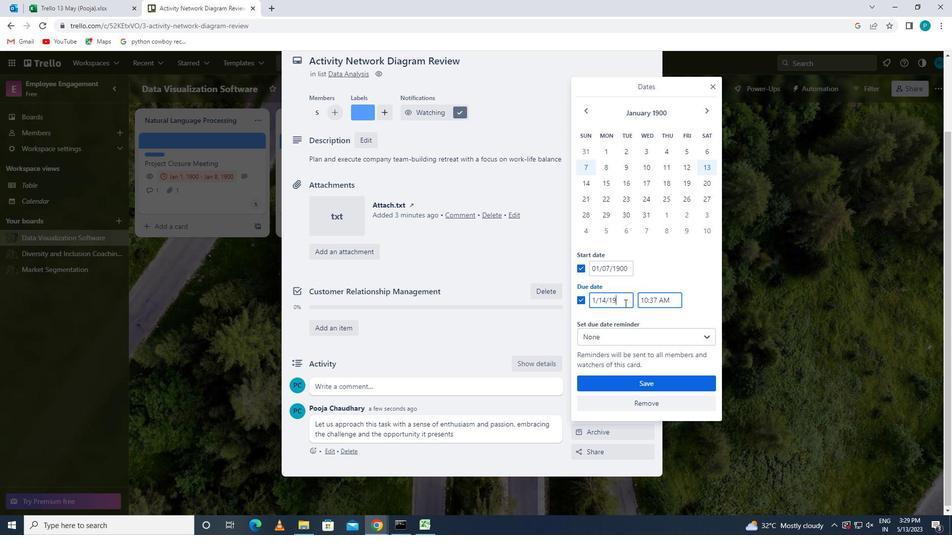 
Action: Mouse moved to (618, 377)
Screenshot: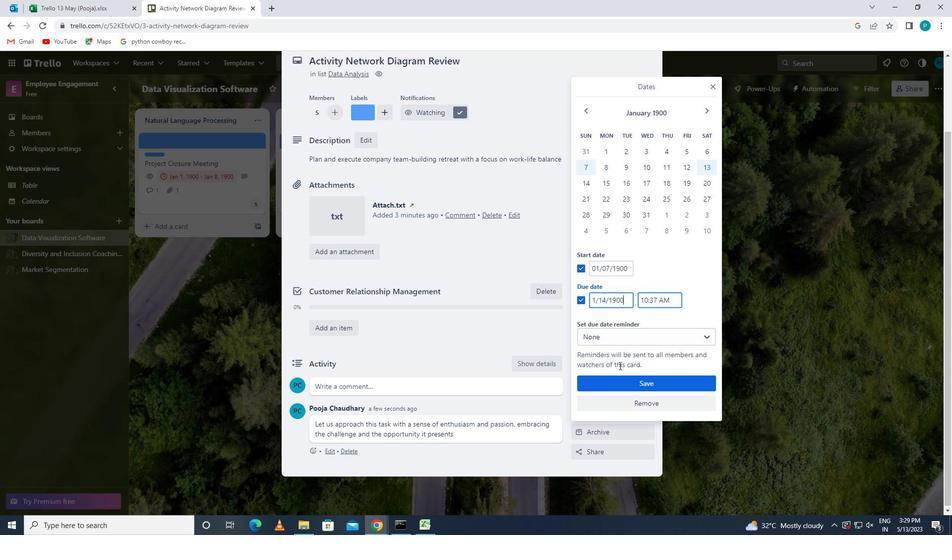 
Action: Mouse pressed left at (618, 377)
Screenshot: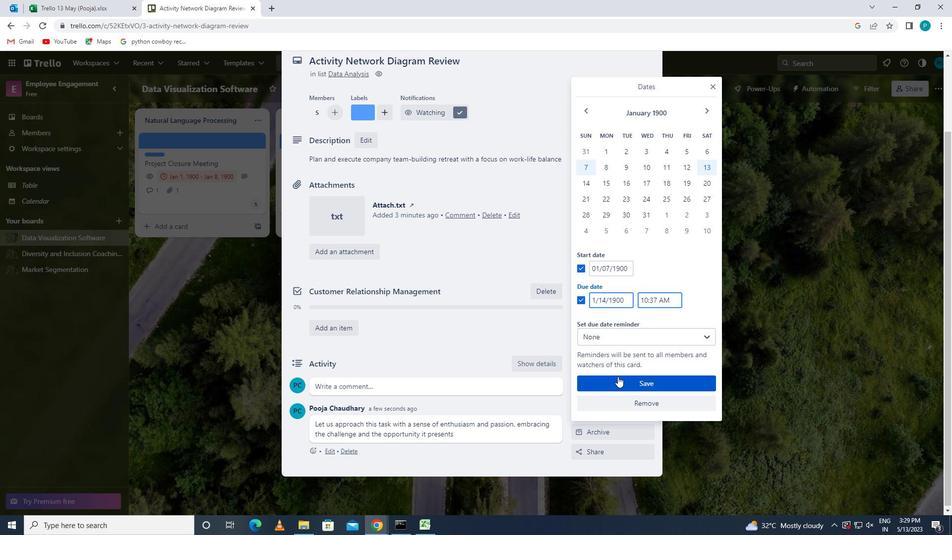 
Action: Mouse moved to (492, 337)
Screenshot: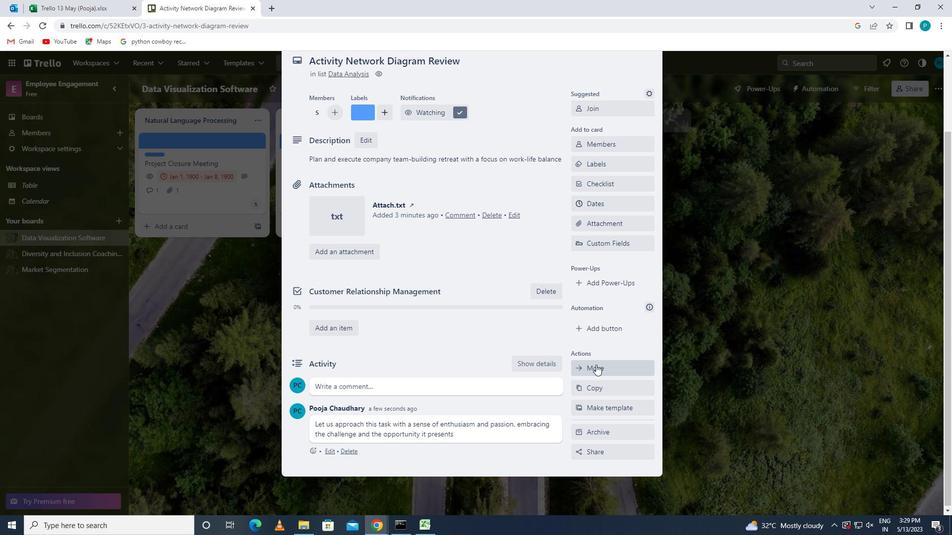 
Action: Mouse scrolled (492, 337) with delta (0, 0)
Screenshot: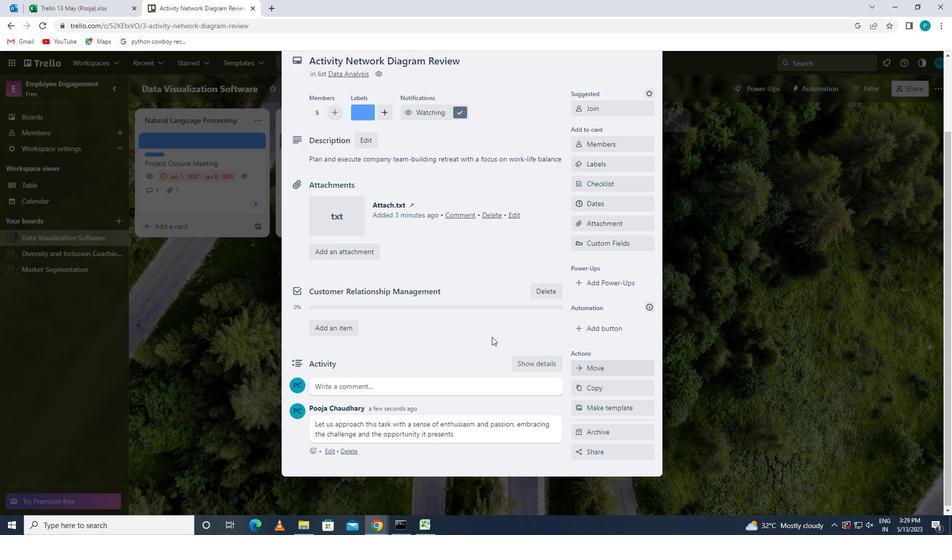 
Action: Mouse scrolled (492, 337) with delta (0, 0)
Screenshot: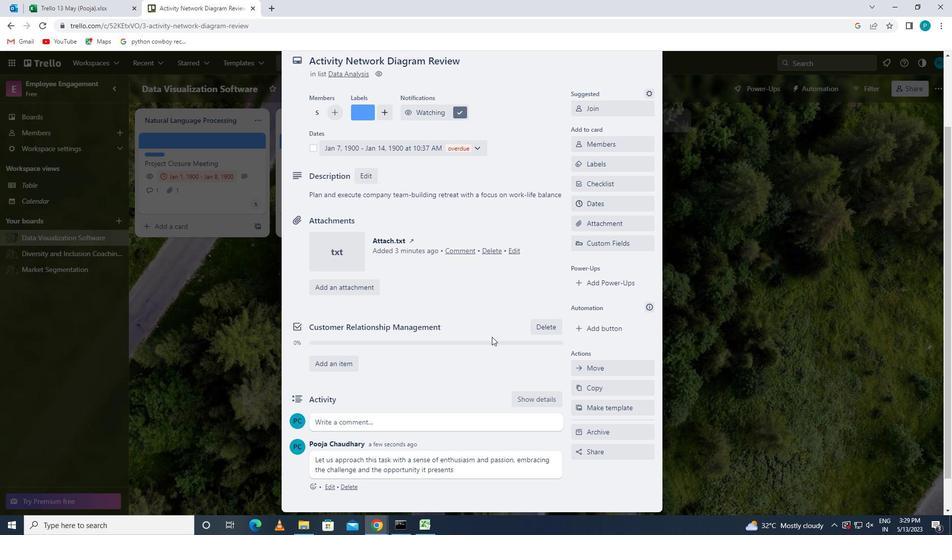 
Action: Mouse scrolled (492, 337) with delta (0, 0)
Screenshot: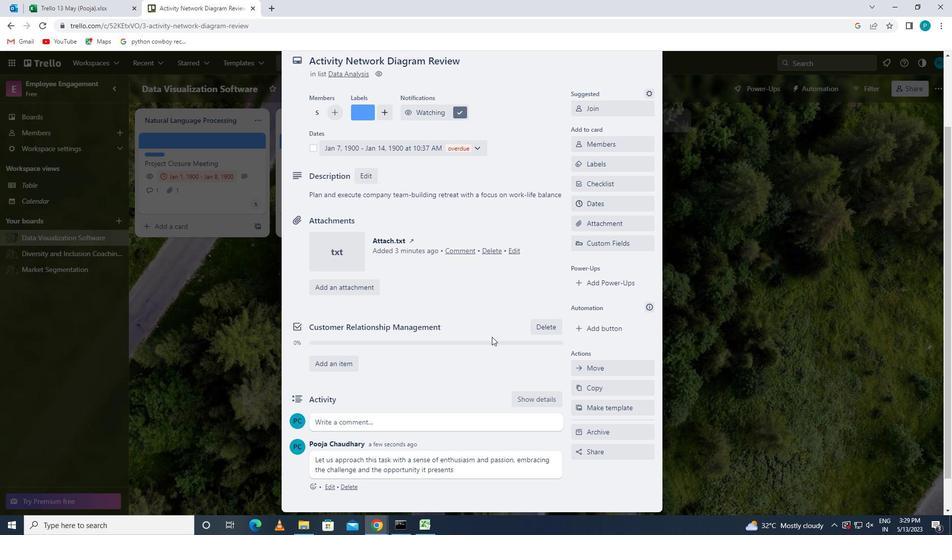 
Action: Mouse scrolled (492, 337) with delta (0, 0)
Screenshot: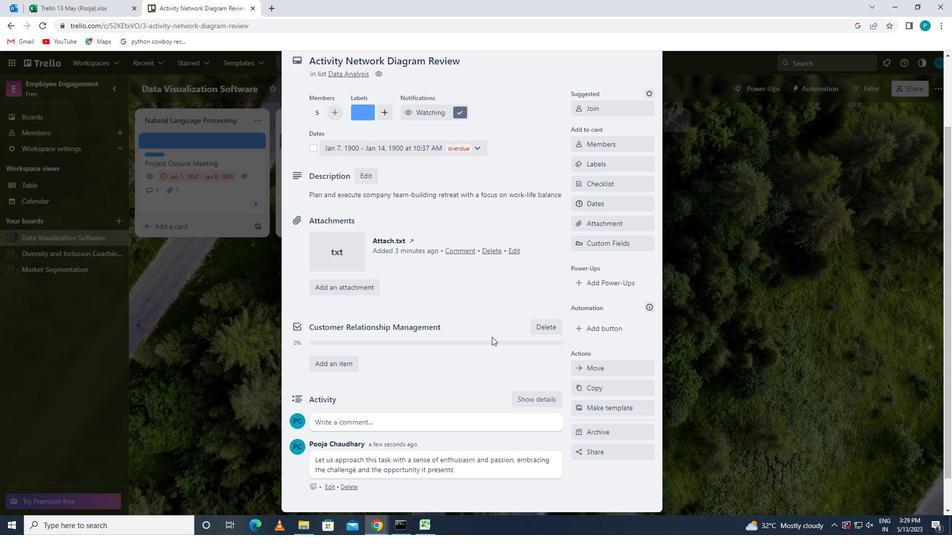 
